 Task: Open Card Harassment Prevention Training in Board Business Model Financial Modeling and Forecasting to Workspace Financial Modelling and add a team member Softage.2@softage.net, a label Green, a checklist Medical Malpractice Law, an attachment from Trello, a color Green and finally, add a card description 'Plan and execute company team-building conference with team-building challenges on leadership' and a comment 'Given the potential impact of this task on our company culture of innovation, let us ensure that we approach it with a sense of curiosity and a willingness to explore new ideas.'. Add a start date 'Jan 06, 1900' with a due date 'Jan 13, 1900'
Action: Mouse moved to (333, 132)
Screenshot: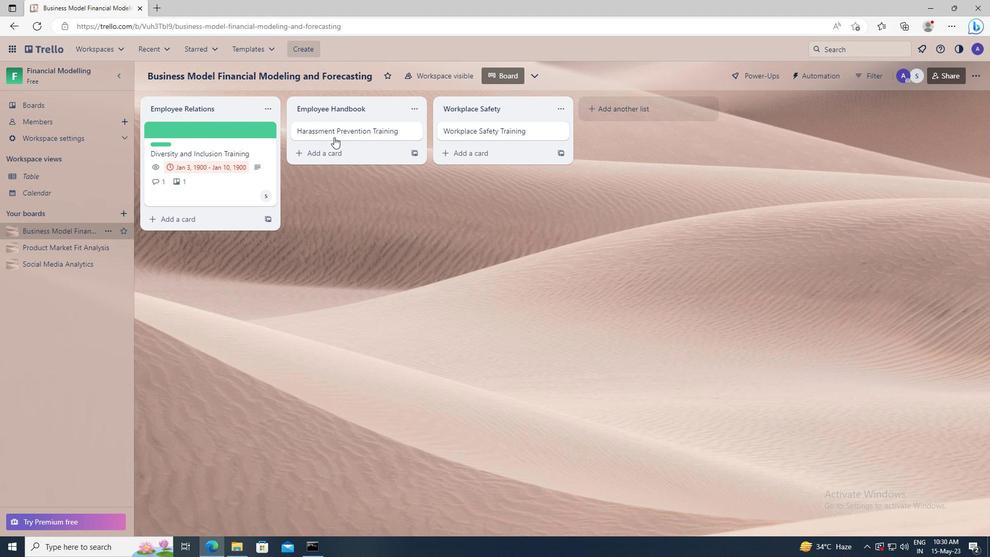 
Action: Mouse pressed left at (333, 132)
Screenshot: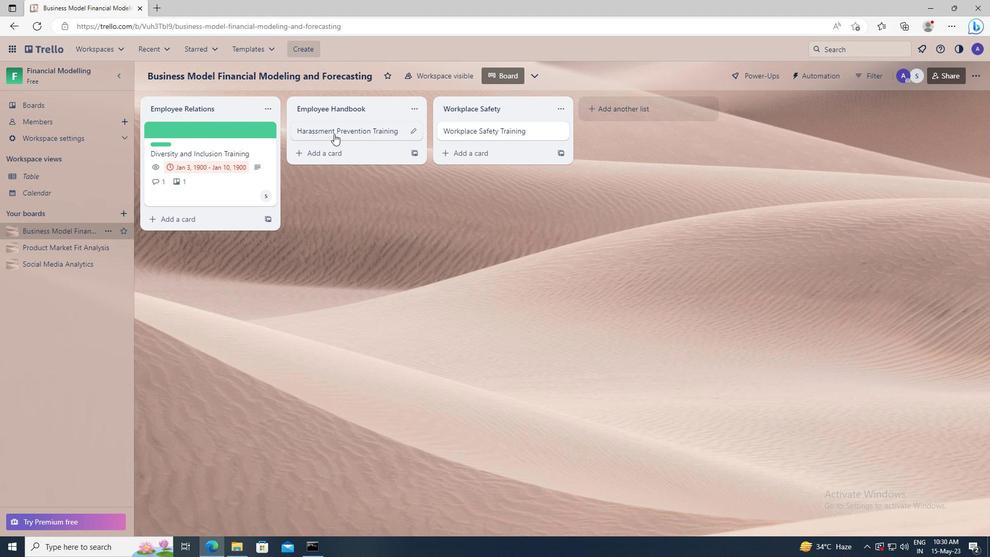 
Action: Mouse moved to (612, 163)
Screenshot: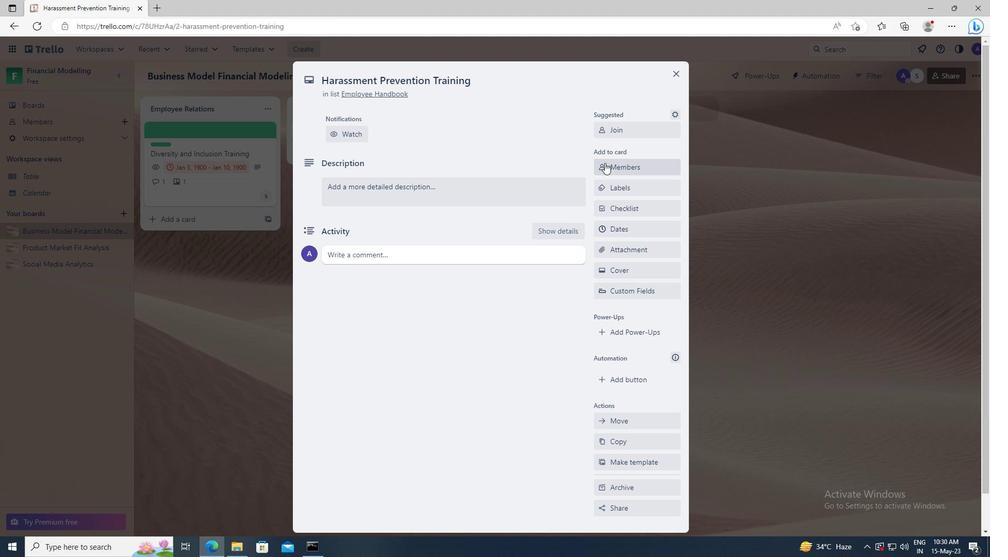 
Action: Mouse pressed left at (612, 163)
Screenshot: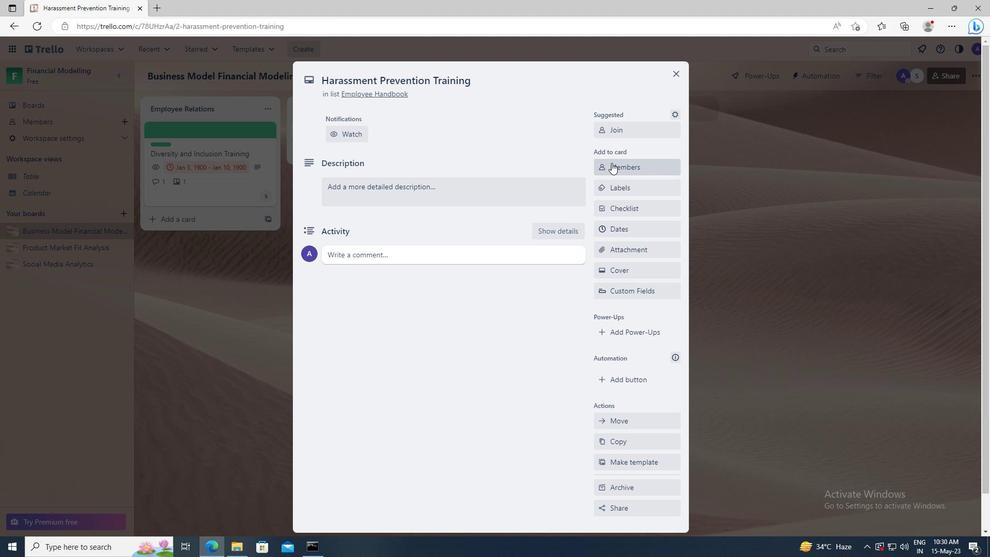 
Action: Mouse moved to (618, 212)
Screenshot: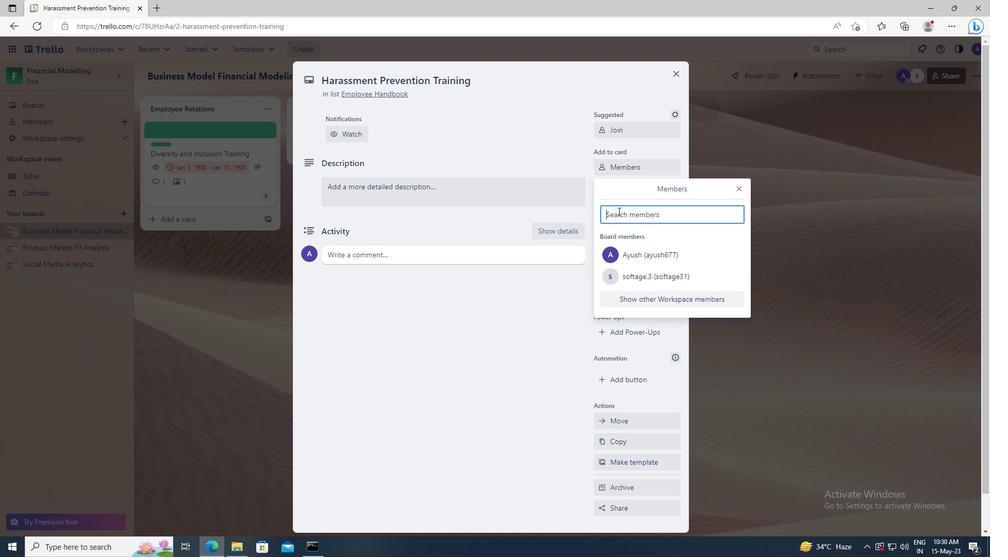 
Action: Mouse pressed left at (618, 212)
Screenshot: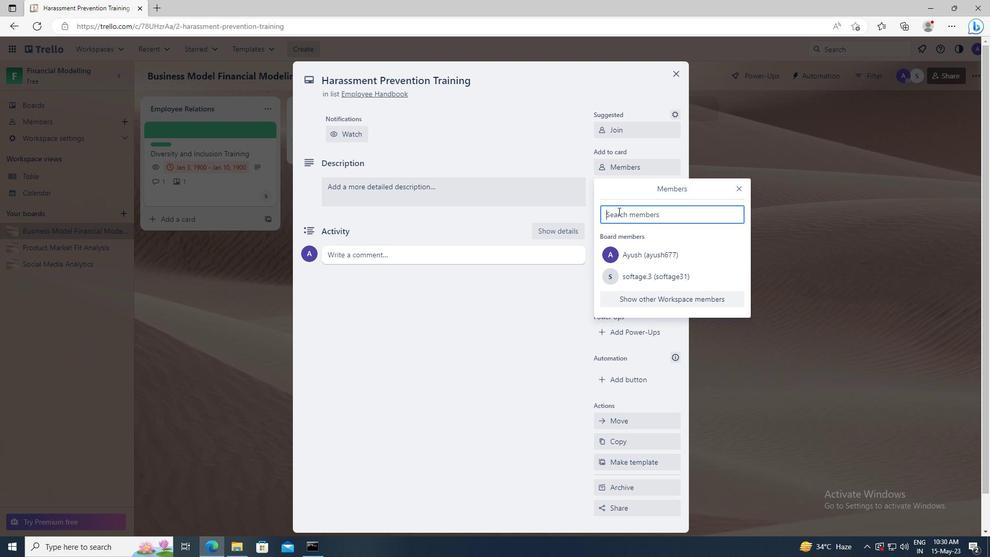
Action: Key pressed <Key.shift>SOFTAGE.2
Screenshot: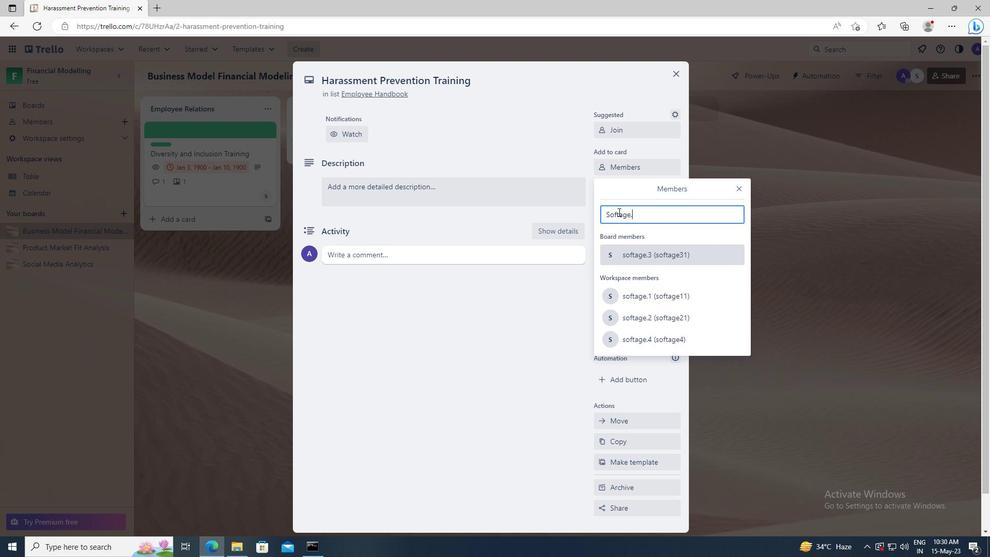 
Action: Mouse moved to (622, 309)
Screenshot: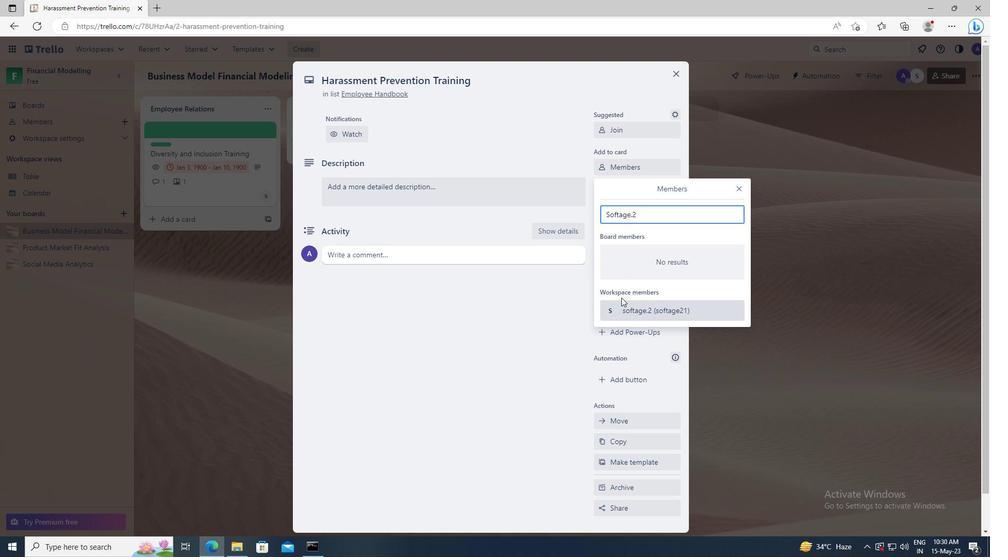 
Action: Mouse pressed left at (622, 309)
Screenshot: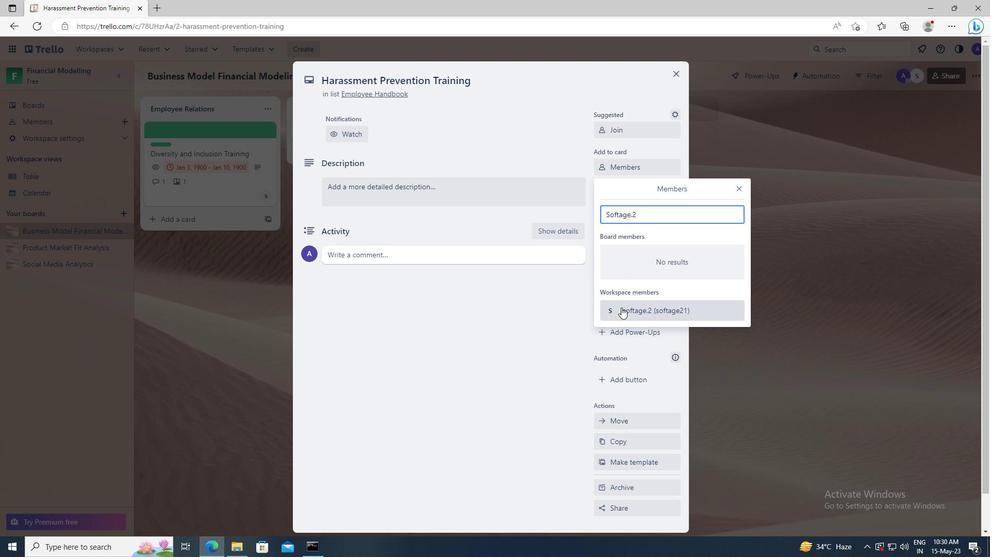
Action: Mouse moved to (740, 188)
Screenshot: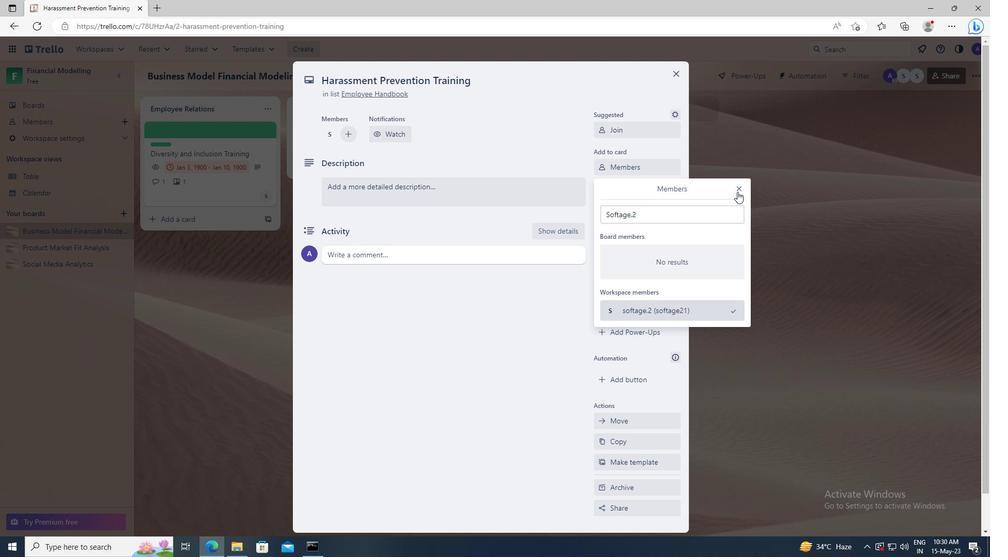 
Action: Mouse pressed left at (740, 188)
Screenshot: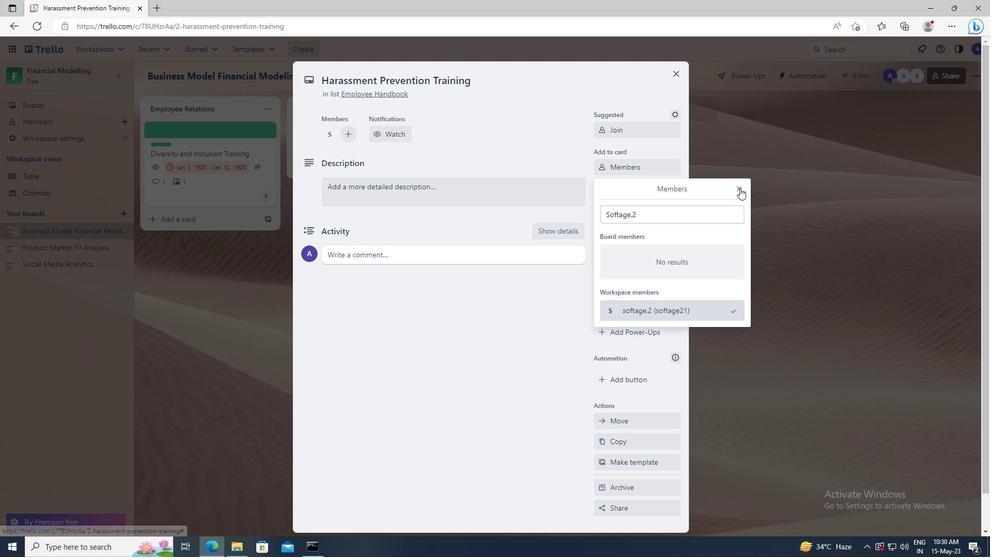 
Action: Mouse moved to (642, 187)
Screenshot: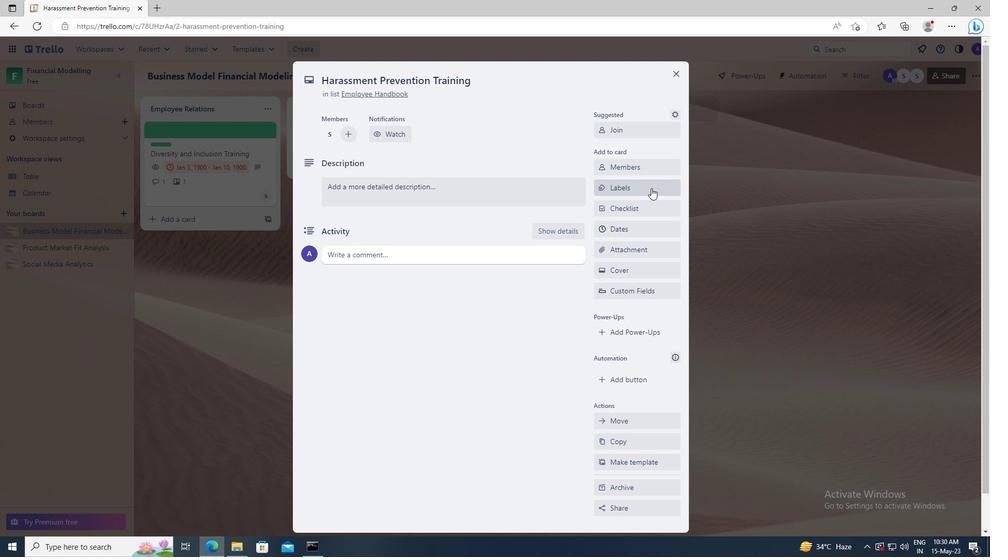 
Action: Mouse pressed left at (642, 187)
Screenshot: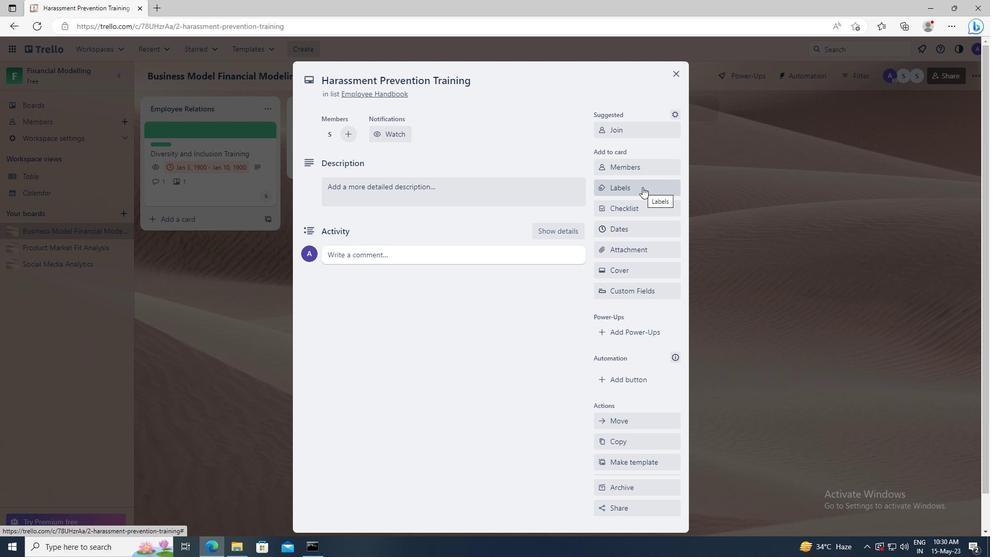 
Action: Mouse moved to (678, 390)
Screenshot: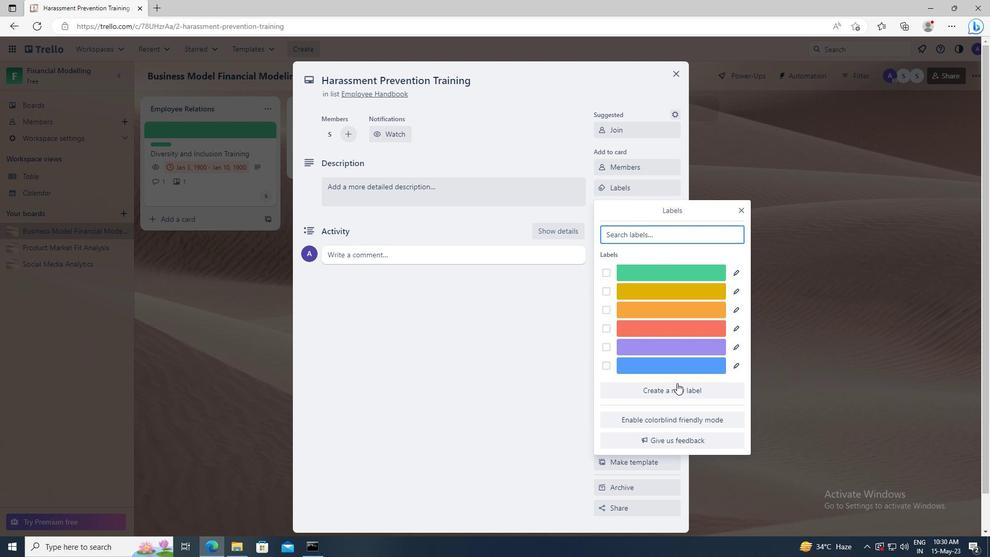 
Action: Mouse pressed left at (678, 390)
Screenshot: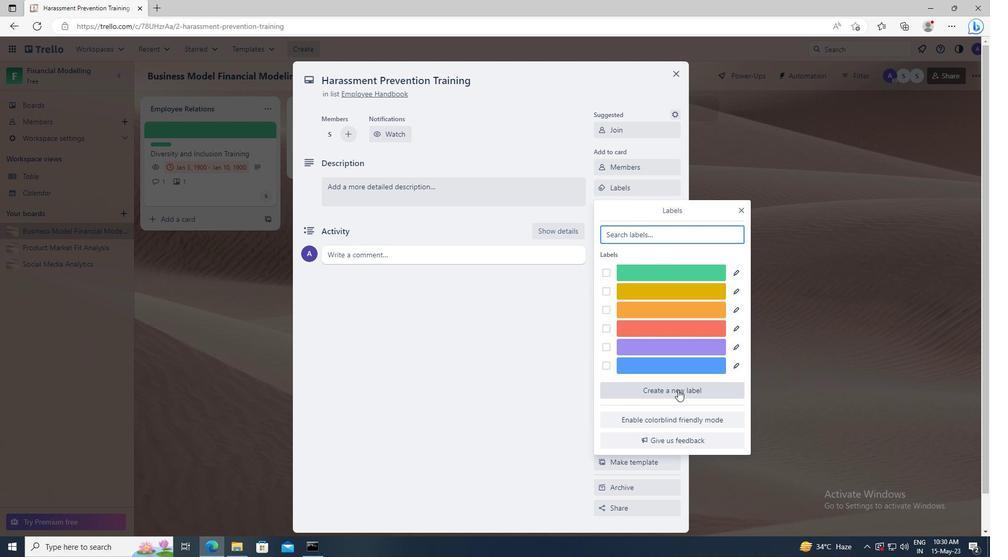 
Action: Mouse moved to (616, 361)
Screenshot: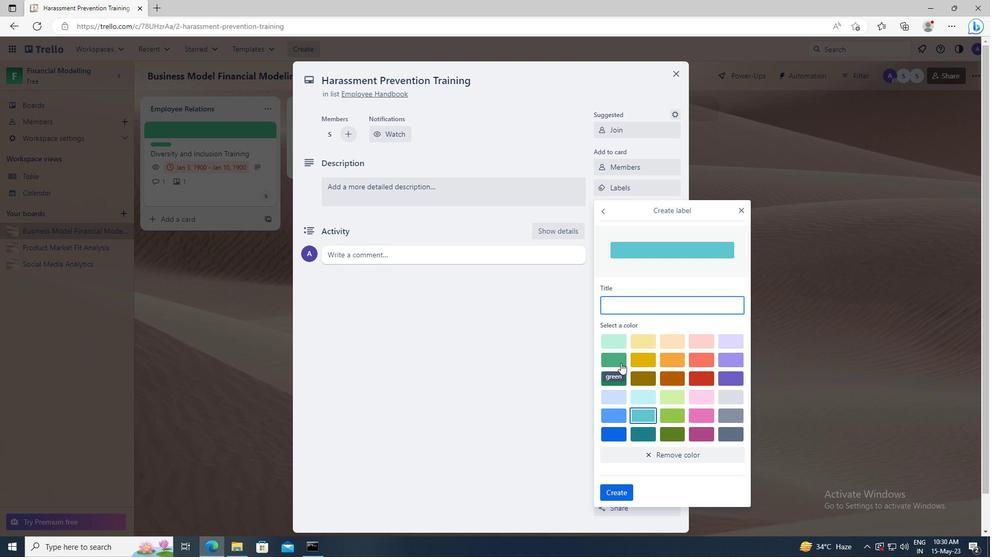 
Action: Mouse pressed left at (616, 361)
Screenshot: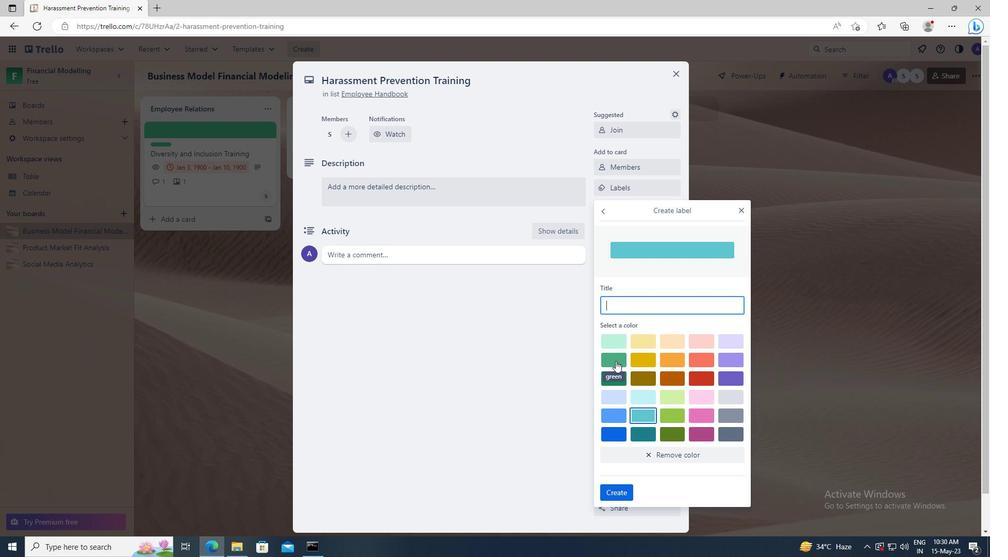 
Action: Mouse moved to (618, 494)
Screenshot: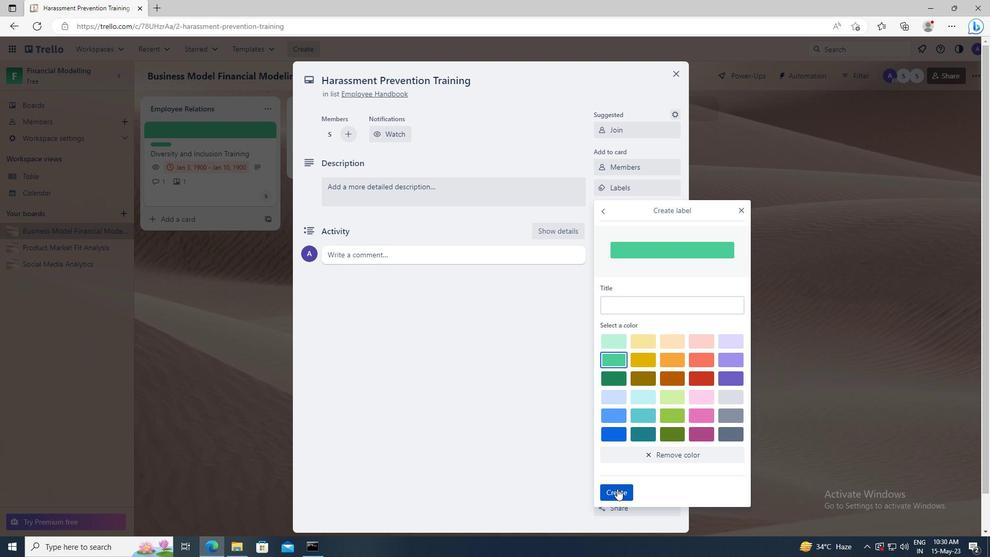 
Action: Mouse pressed left at (618, 494)
Screenshot: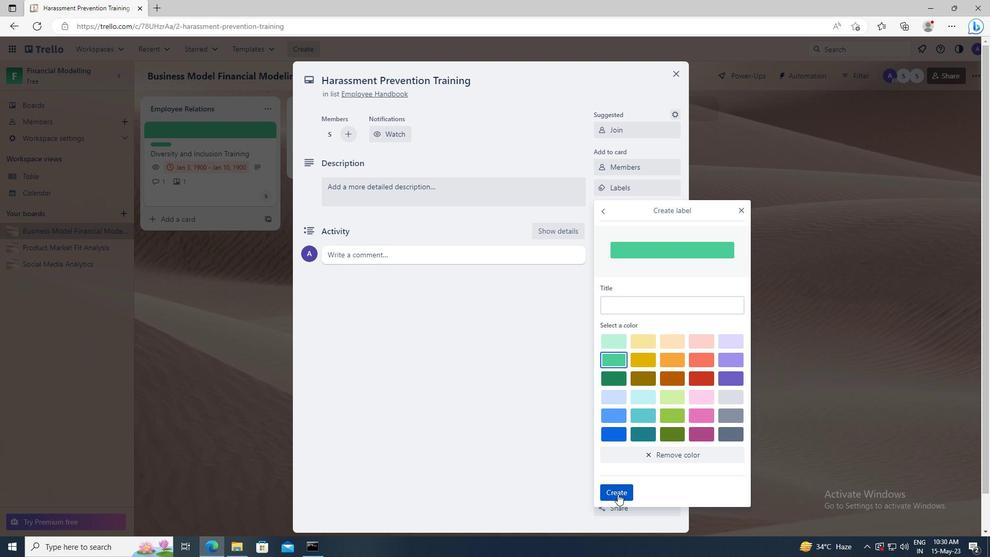 
Action: Mouse moved to (740, 210)
Screenshot: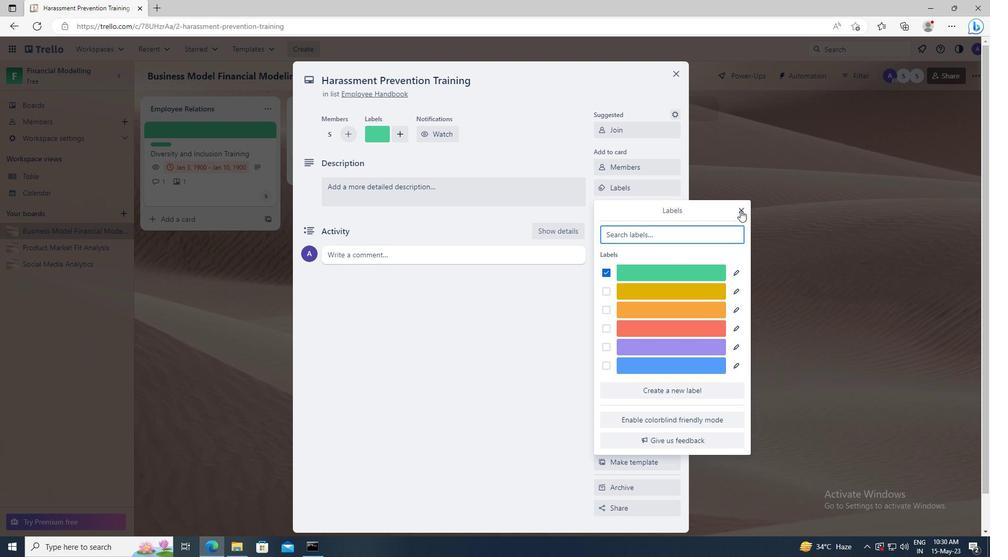 
Action: Mouse pressed left at (740, 210)
Screenshot: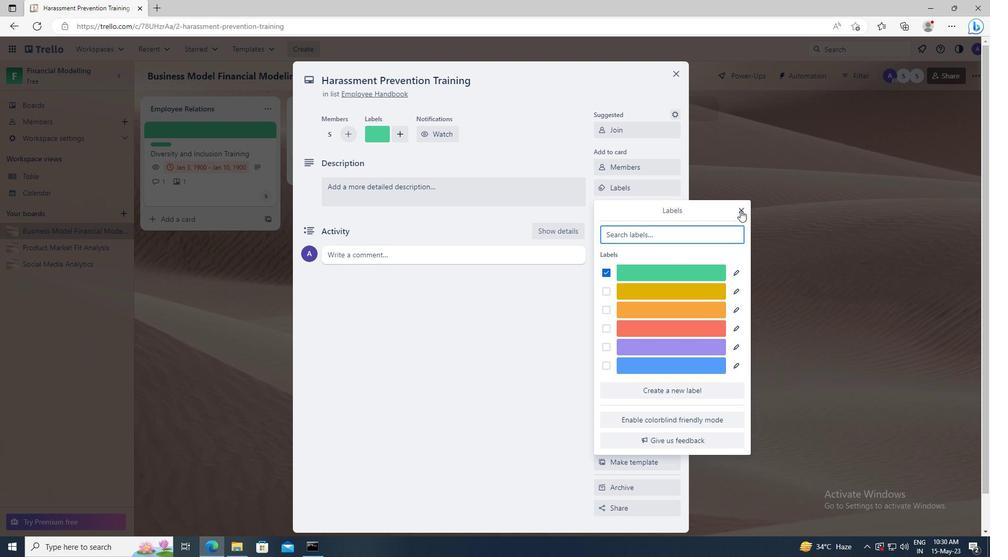 
Action: Mouse moved to (652, 208)
Screenshot: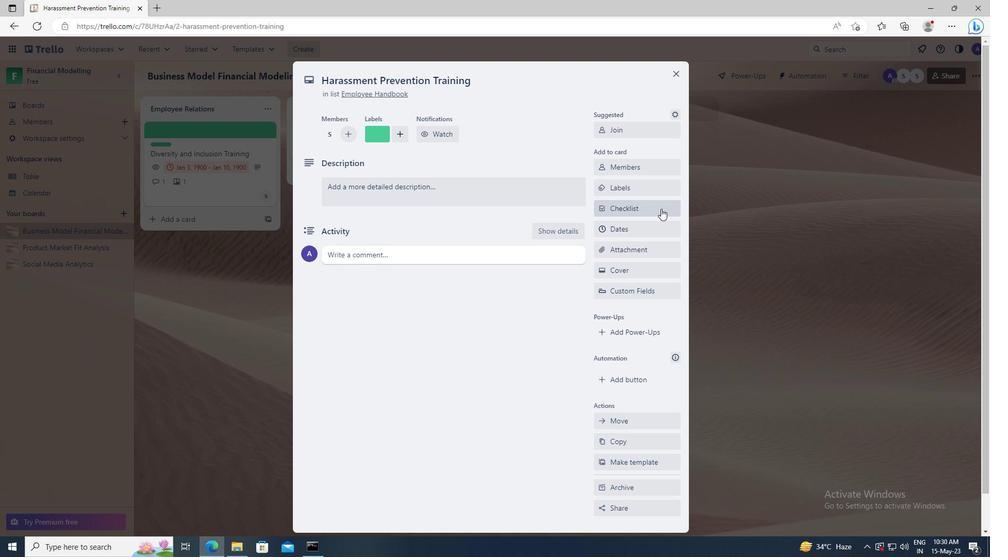 
Action: Mouse pressed left at (652, 208)
Screenshot: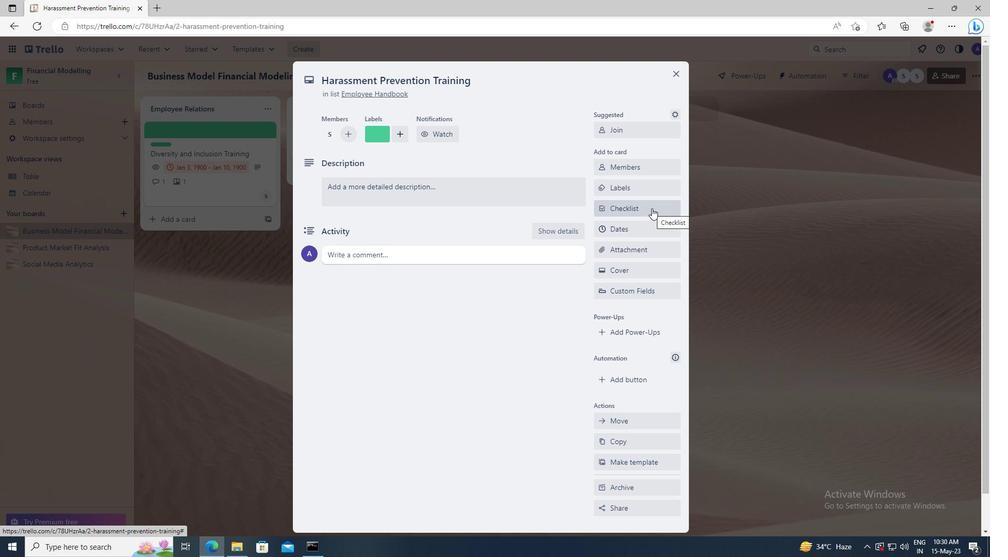 
Action: Key pressed <Key.shift>MEDICAL<Key.space><Key.shift>MALPRACTICE<Key.space><Key.shift>LAW
Screenshot: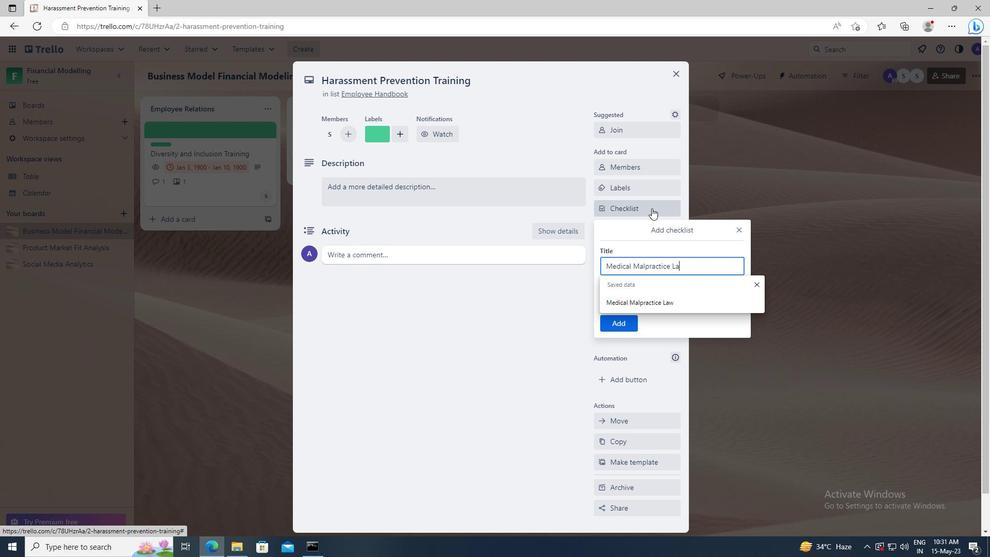 
Action: Mouse moved to (625, 324)
Screenshot: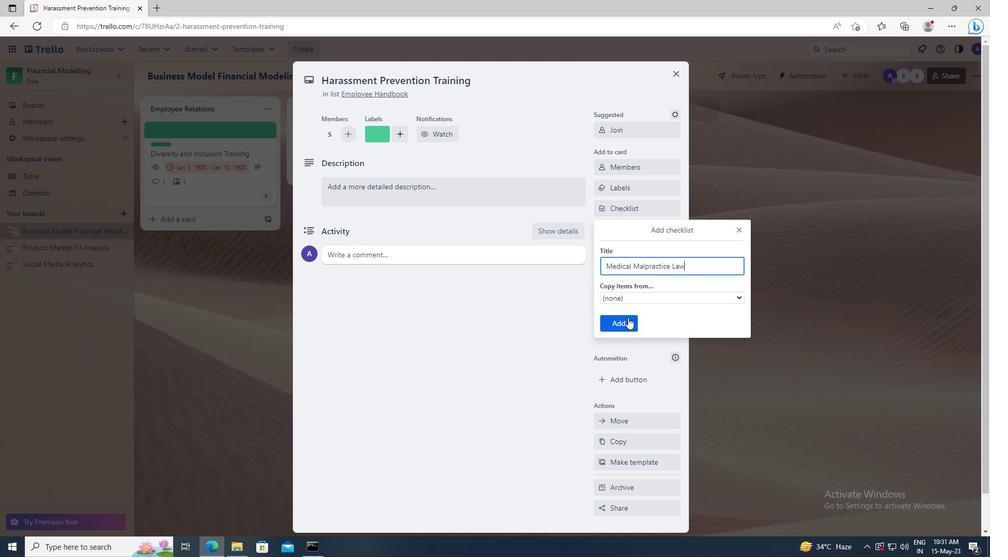 
Action: Mouse pressed left at (625, 324)
Screenshot: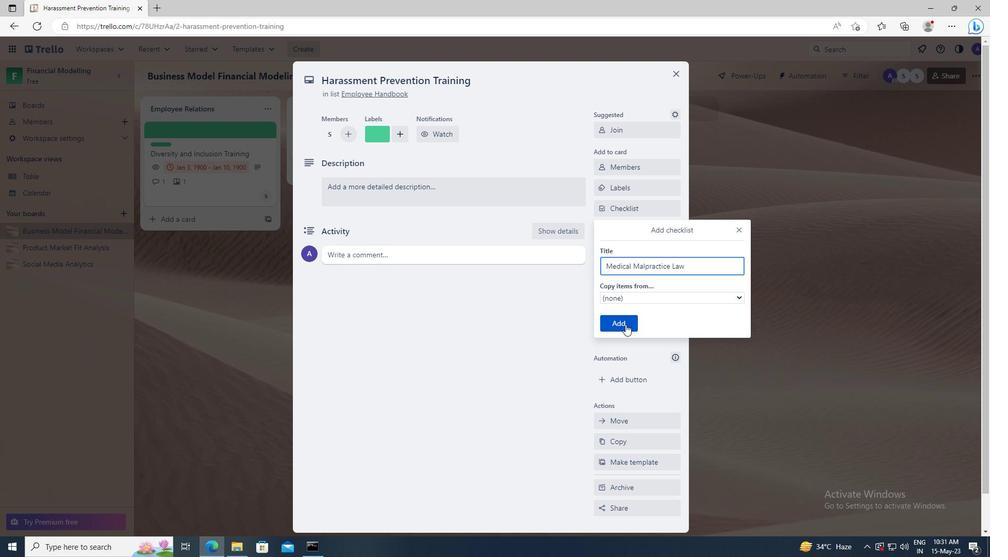 
Action: Mouse moved to (620, 253)
Screenshot: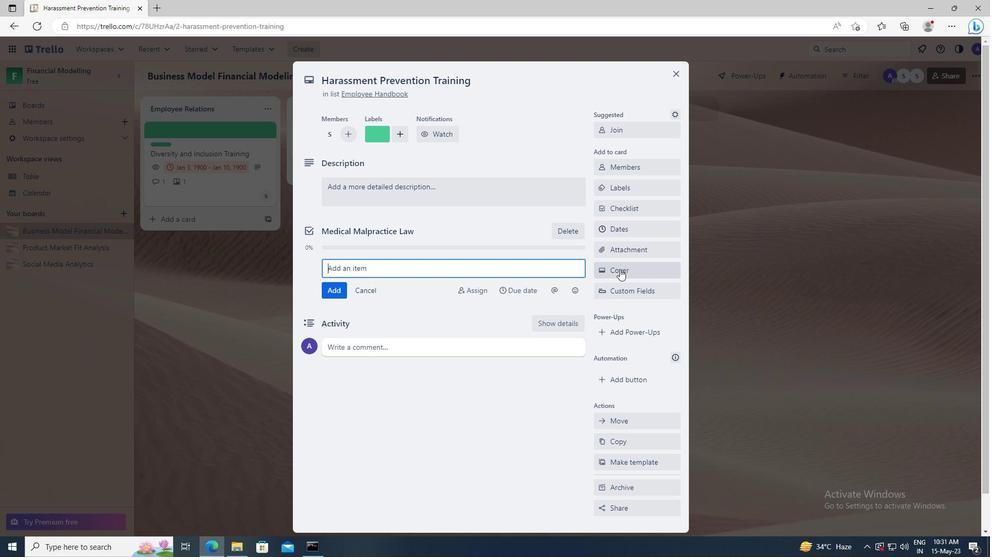 
Action: Mouse pressed left at (620, 253)
Screenshot: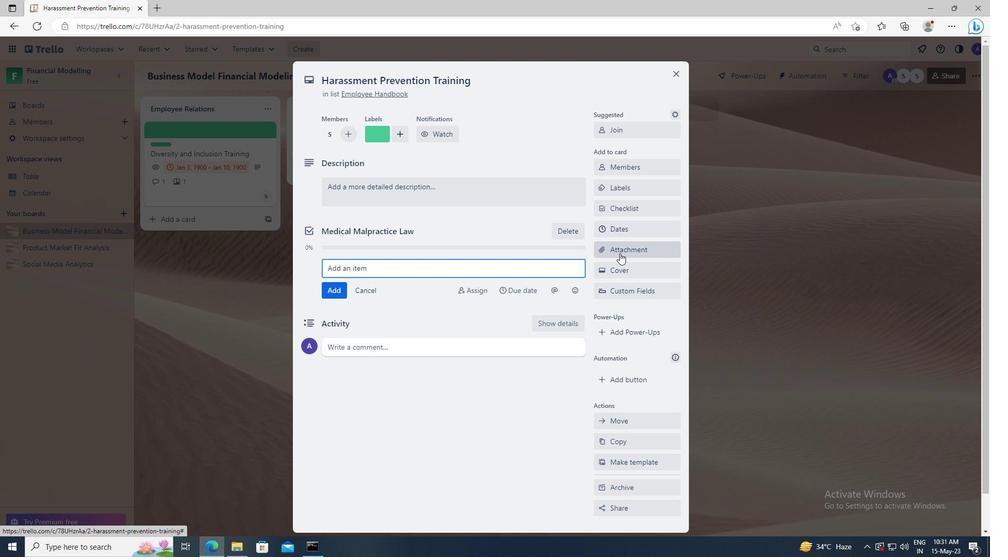 
Action: Mouse moved to (611, 311)
Screenshot: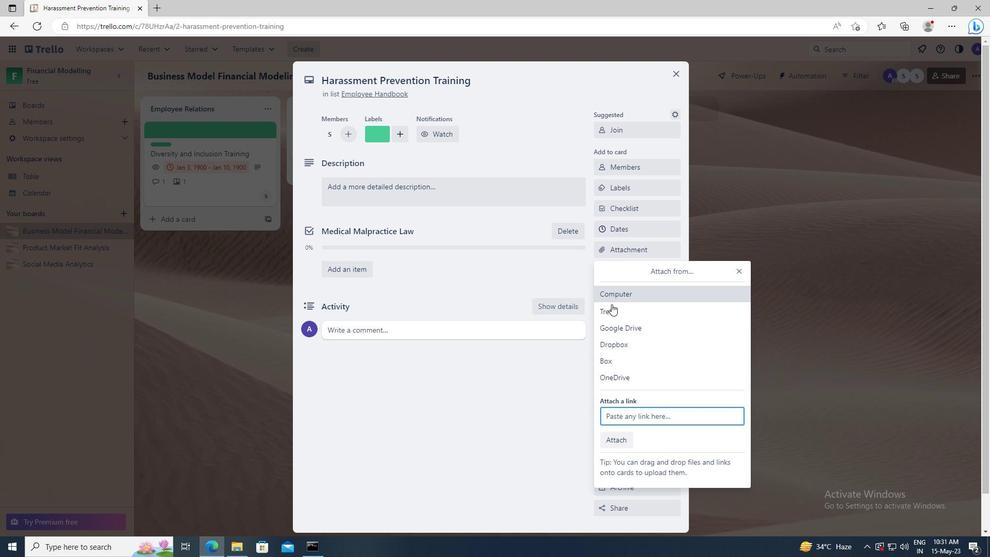 
Action: Mouse pressed left at (611, 311)
Screenshot: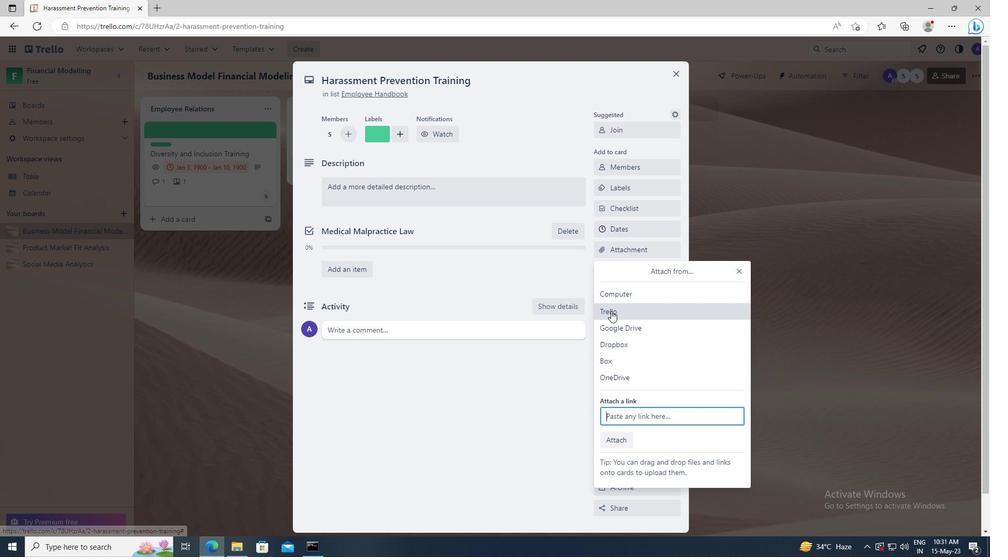 
Action: Mouse moved to (617, 259)
Screenshot: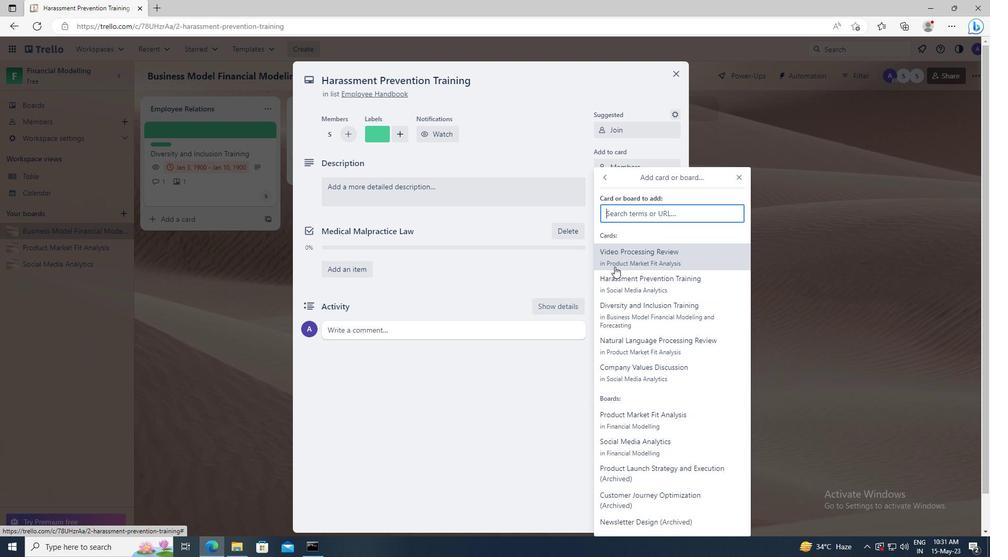 
Action: Mouse pressed left at (617, 259)
Screenshot: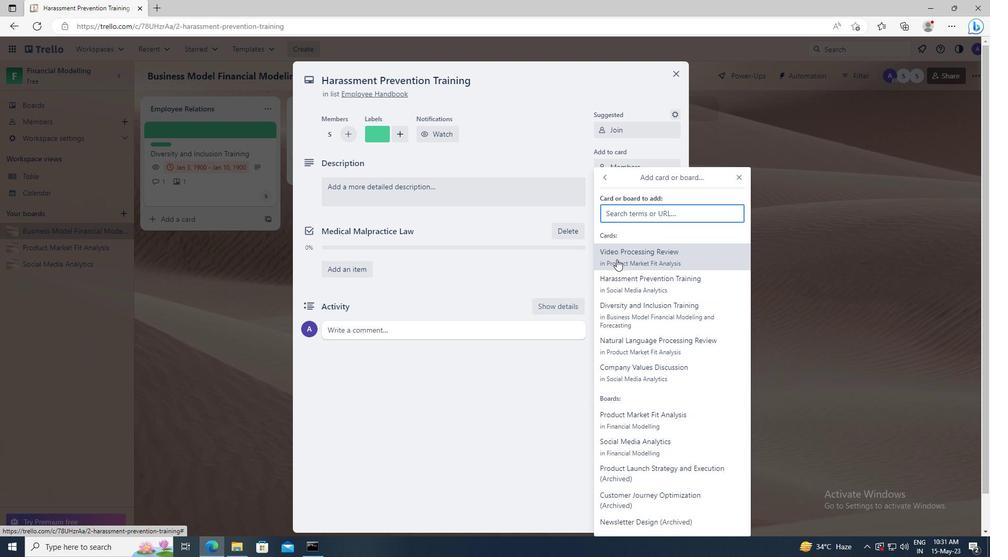 
Action: Mouse moved to (624, 268)
Screenshot: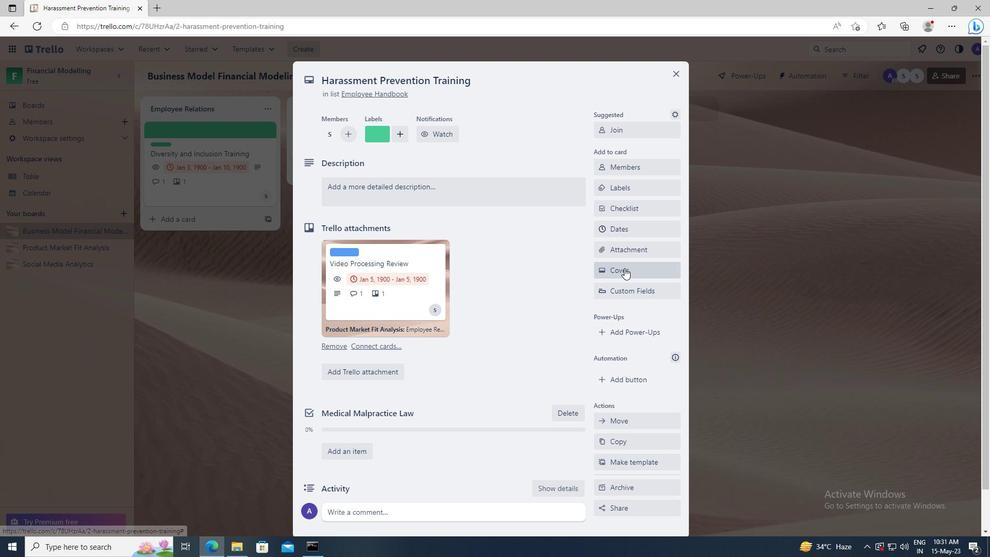 
Action: Mouse pressed left at (624, 268)
Screenshot: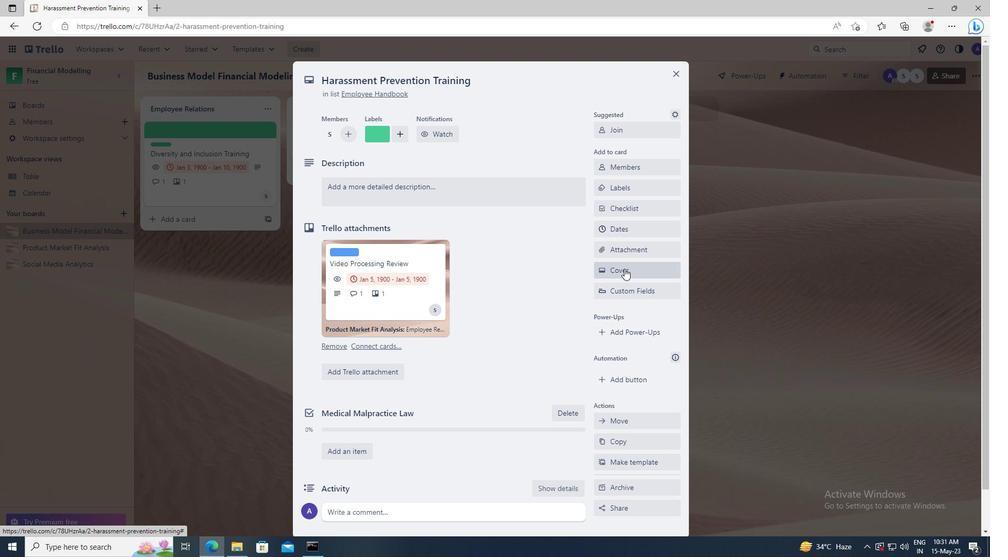
Action: Mouse moved to (619, 328)
Screenshot: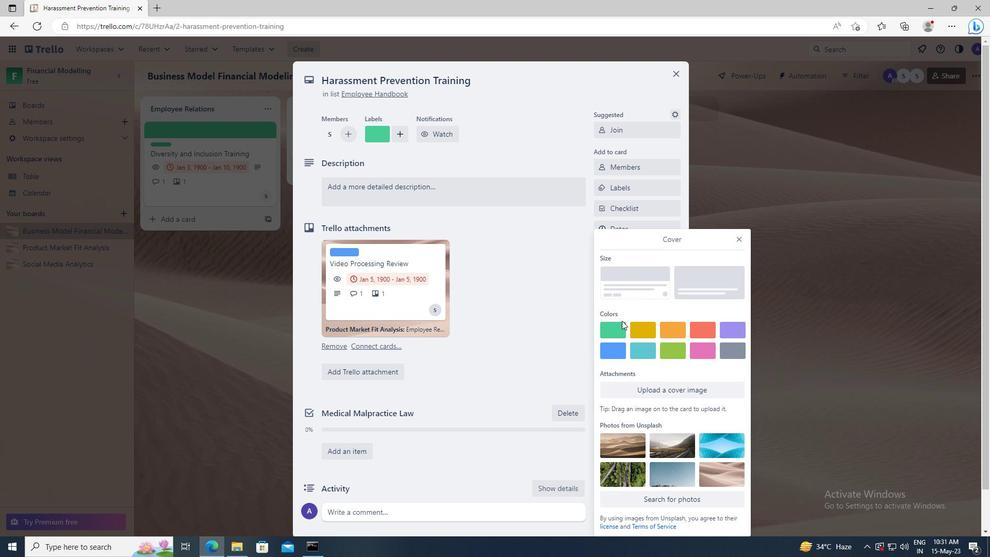 
Action: Mouse pressed left at (619, 328)
Screenshot: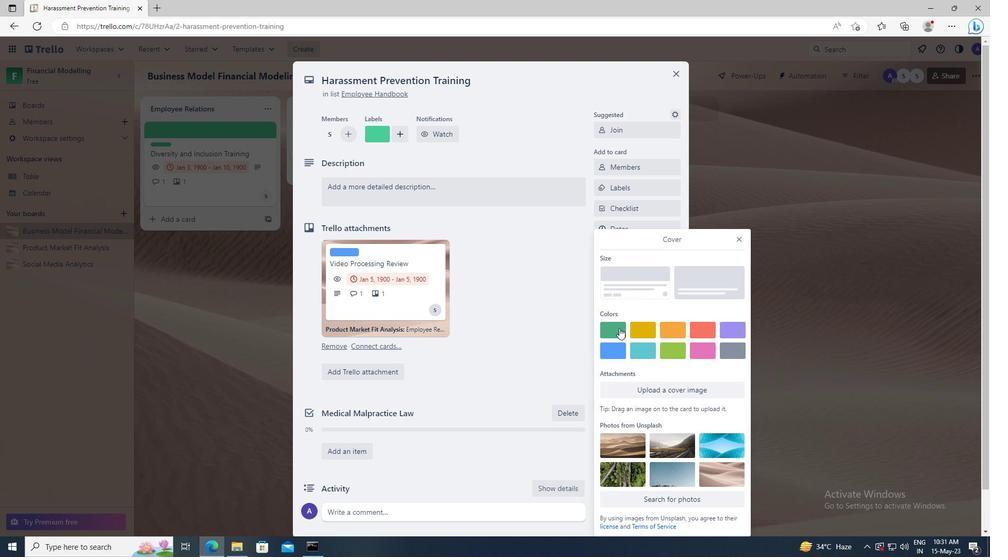 
Action: Mouse moved to (738, 221)
Screenshot: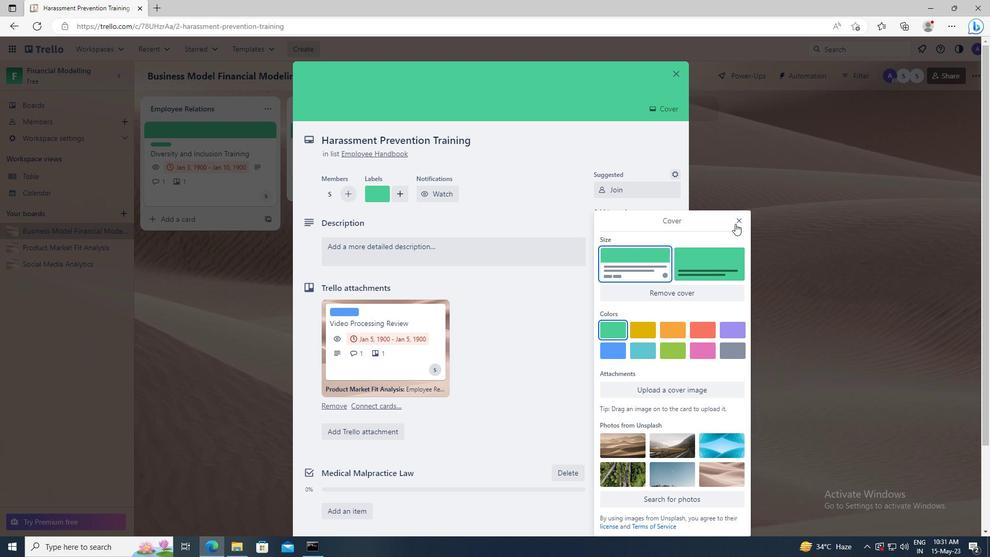 
Action: Mouse pressed left at (738, 221)
Screenshot: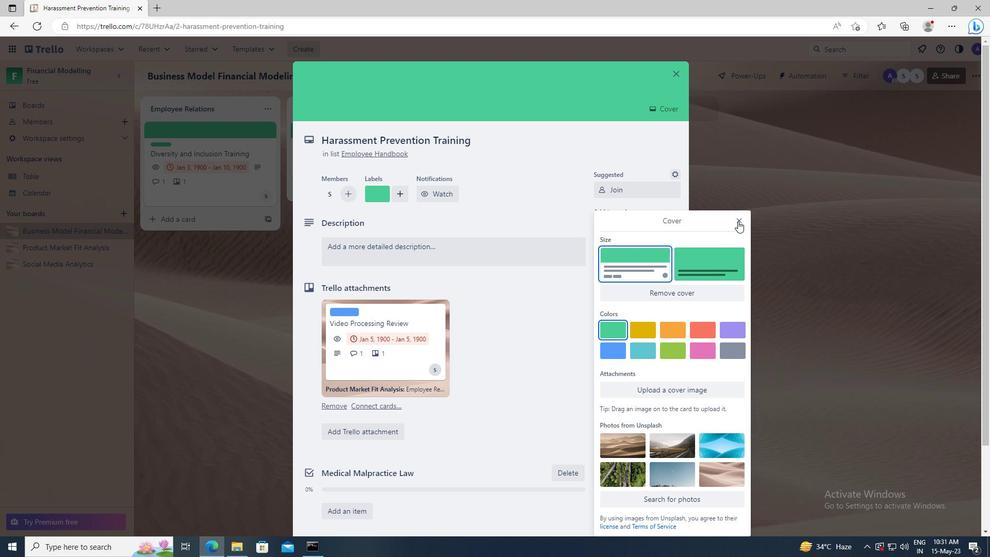 
Action: Mouse moved to (459, 251)
Screenshot: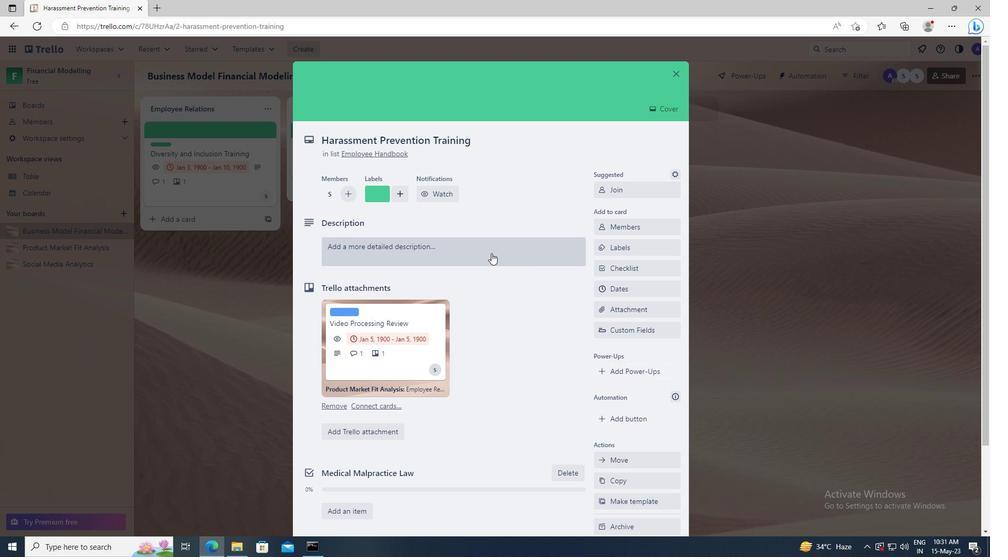 
Action: Mouse pressed left at (459, 251)
Screenshot: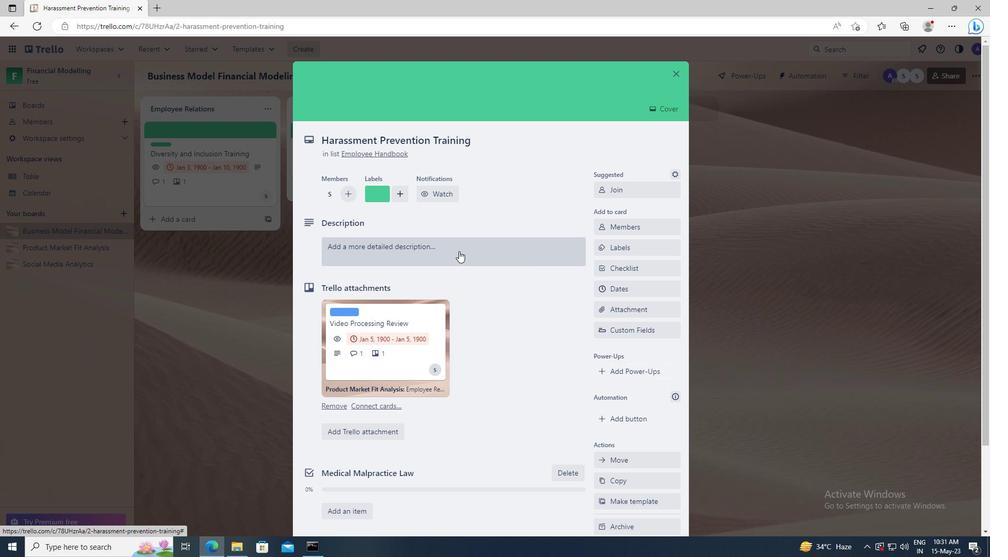 
Action: Key pressed <Key.shift>PLAN<Key.space>AND<Key.space>EXECUTE<Key.space>COMPANY<Key.space>TEAM-BUILDING<Key.space>CONFERENCE<Key.space>WITH<Key.space>TEAM-BUILDING<Key.space>CHALLENGES<Key.space>ON<Key.space>LEADERSHIP
Screenshot: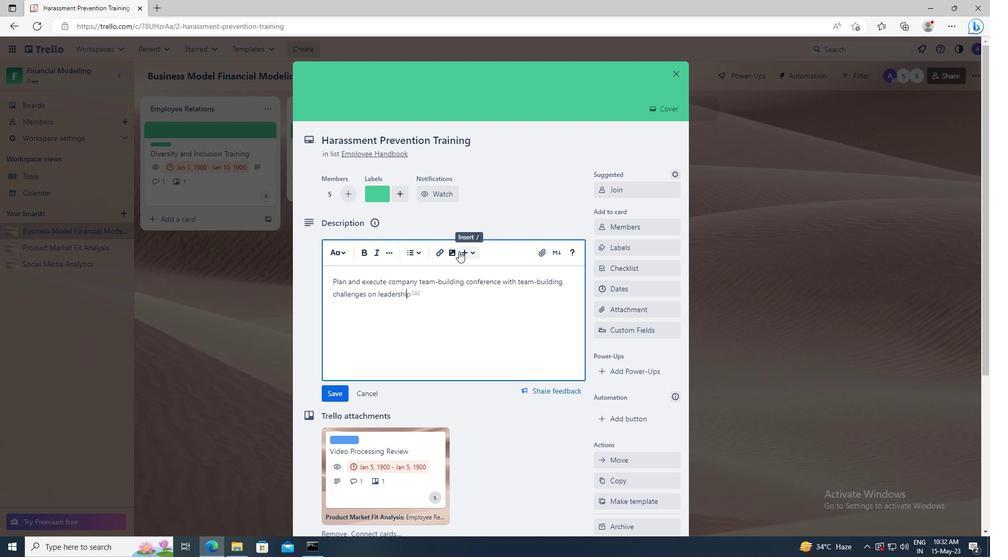 
Action: Mouse scrolled (459, 250) with delta (0, 0)
Screenshot: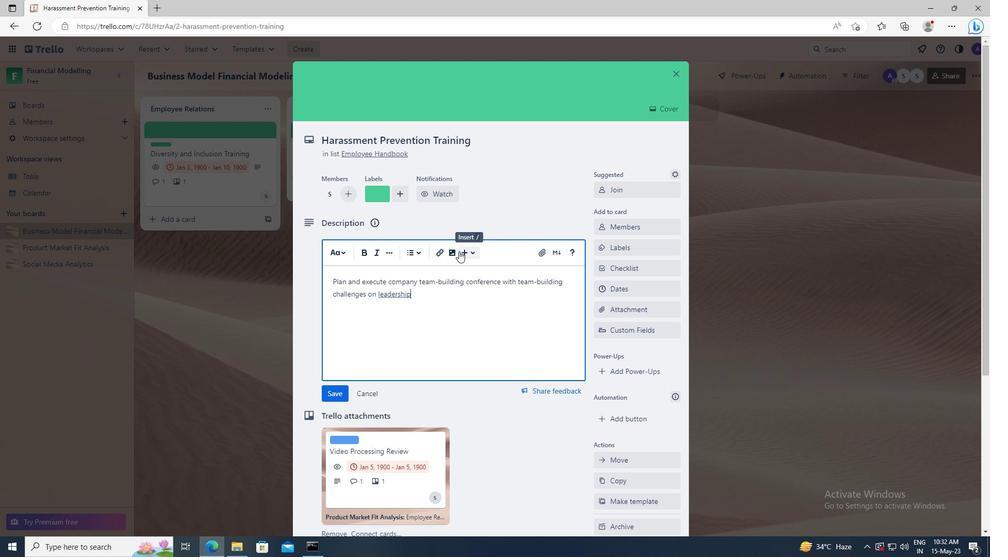 
Action: Mouse scrolled (459, 250) with delta (0, 0)
Screenshot: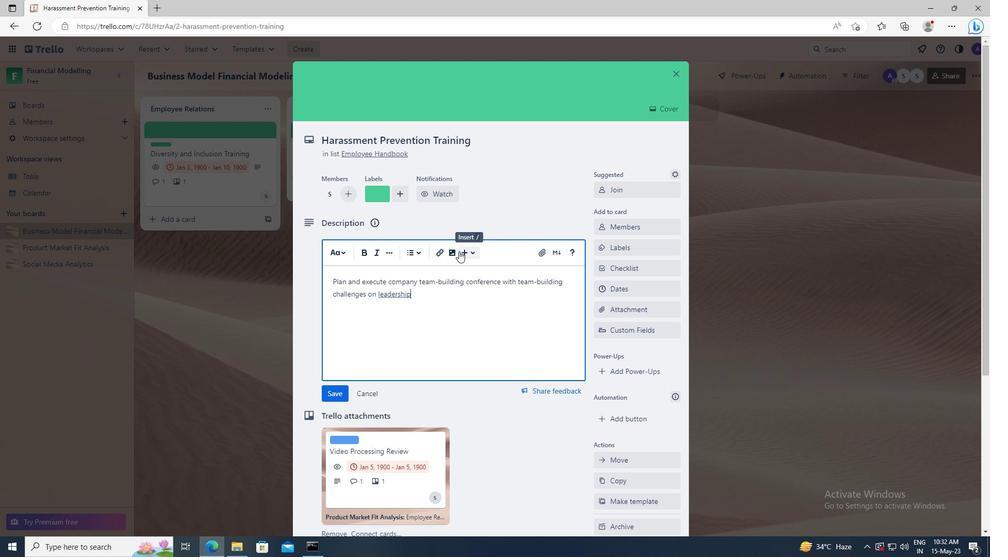 
Action: Mouse moved to (336, 245)
Screenshot: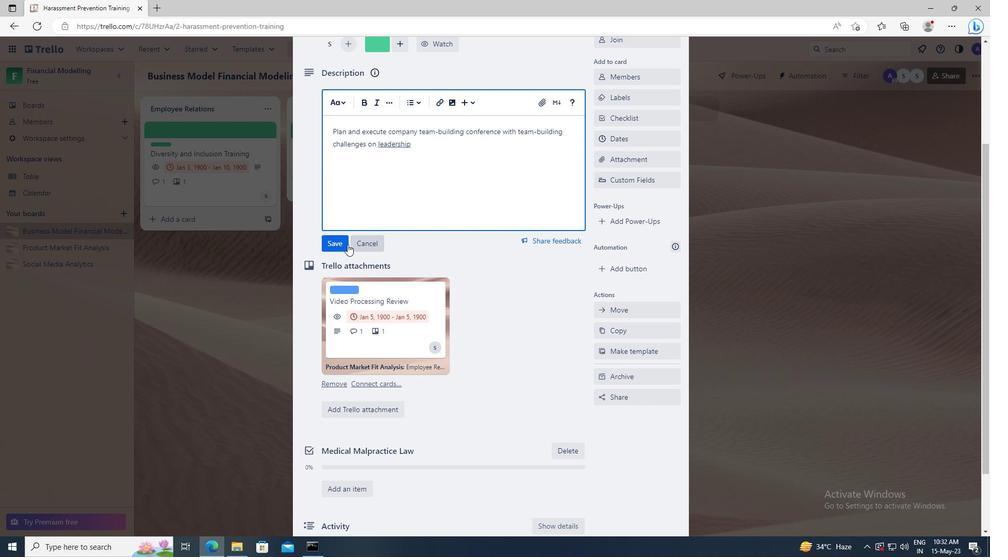
Action: Mouse pressed left at (336, 245)
Screenshot: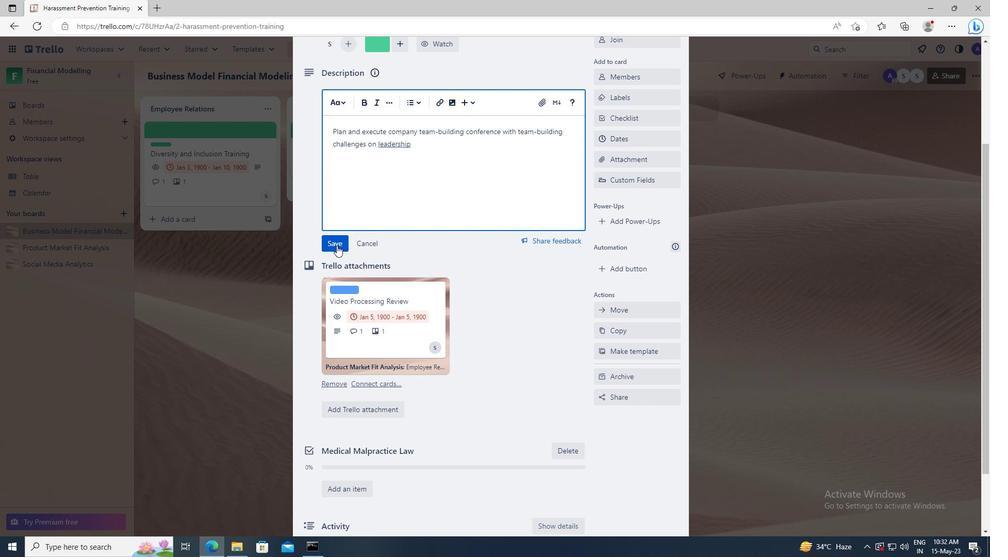 
Action: Mouse moved to (345, 468)
Screenshot: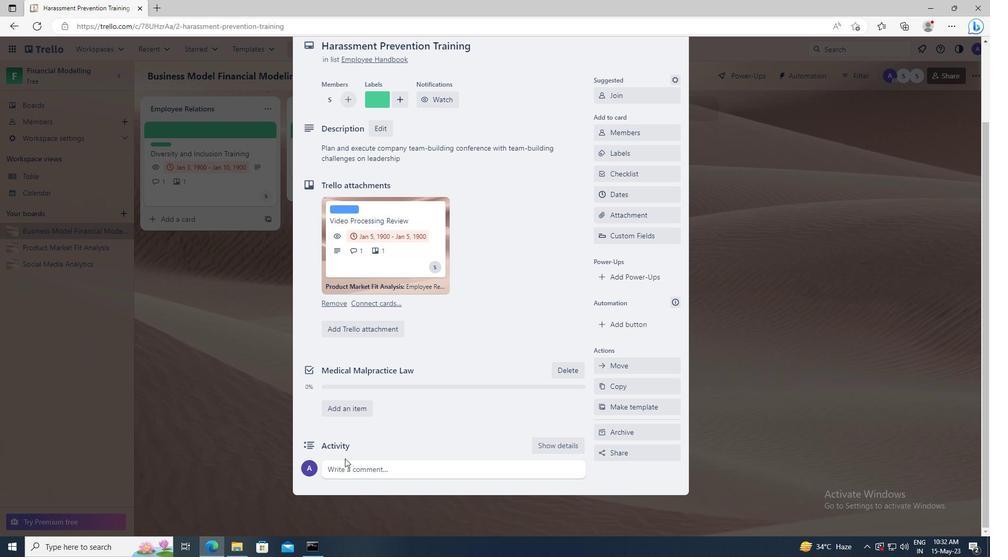 
Action: Mouse pressed left at (345, 468)
Screenshot: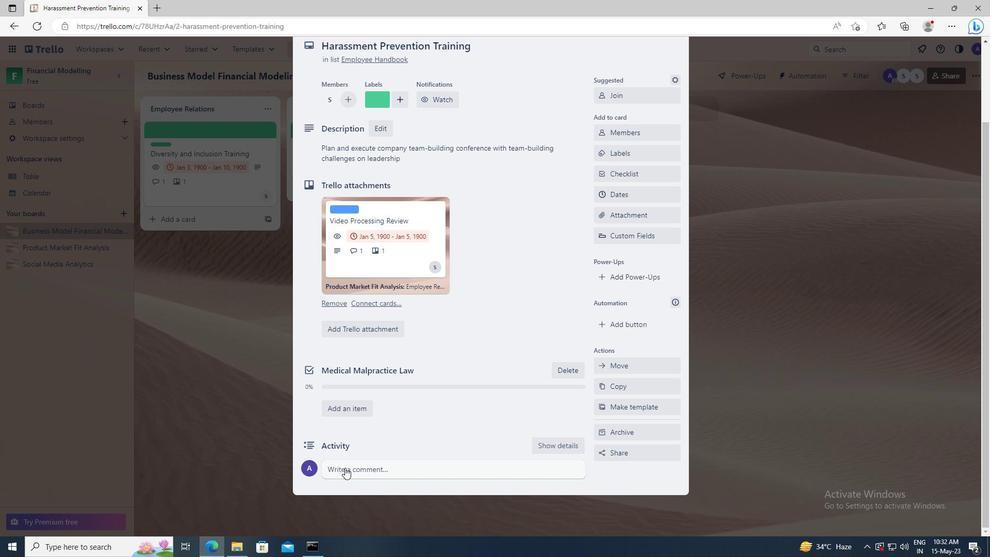 
Action: Mouse moved to (344, 468)
Screenshot: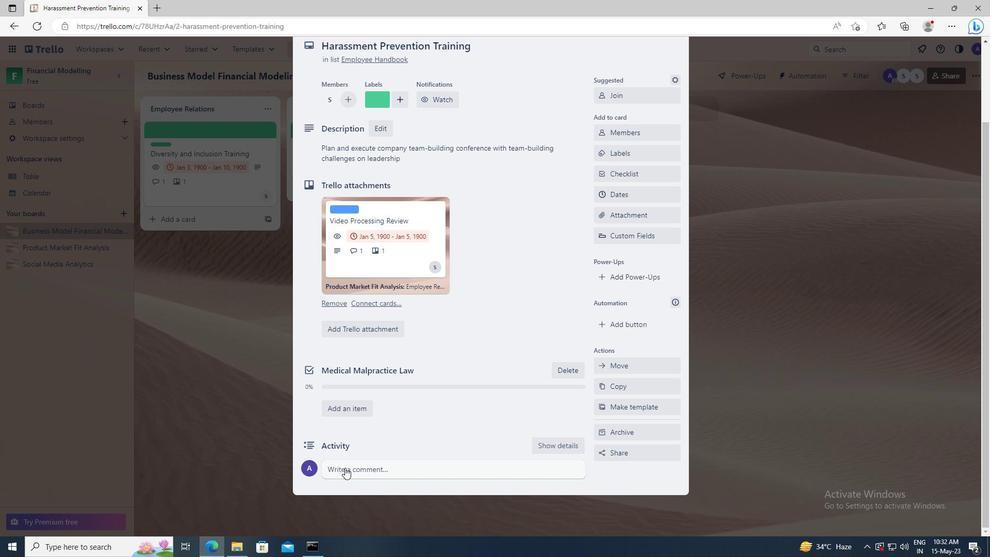 
Action: Key pressed <Key.shift>GIVEN<Key.space>THE<Key.space>POTENTIAL<Key.space>IMPACT<Key.space>OF<Key.space>THIS<Key.space>TASK<Key.space>ON<Key.space>OUR<Key.space>COMPANY<Key.space>CULTURE<Key.space>OF<Key.space>INNOVATION,<Key.space>LET<Key.space>US<Key.space>ENSURE<Key.space>THAT<Key.space>WE<Key.space>APPROACH<Key.space>IT<Key.space>WITH<Key.space>A<Key.space>SENSE<Key.space>OF<Key.space>CURIOSITY<Key.space>AND<Key.space>A<Key.space>WILLINGNESS<Key.space>TO<Key.space>EXPLORE<Key.space>NEW<Key.space>IDEAS.
Screenshot: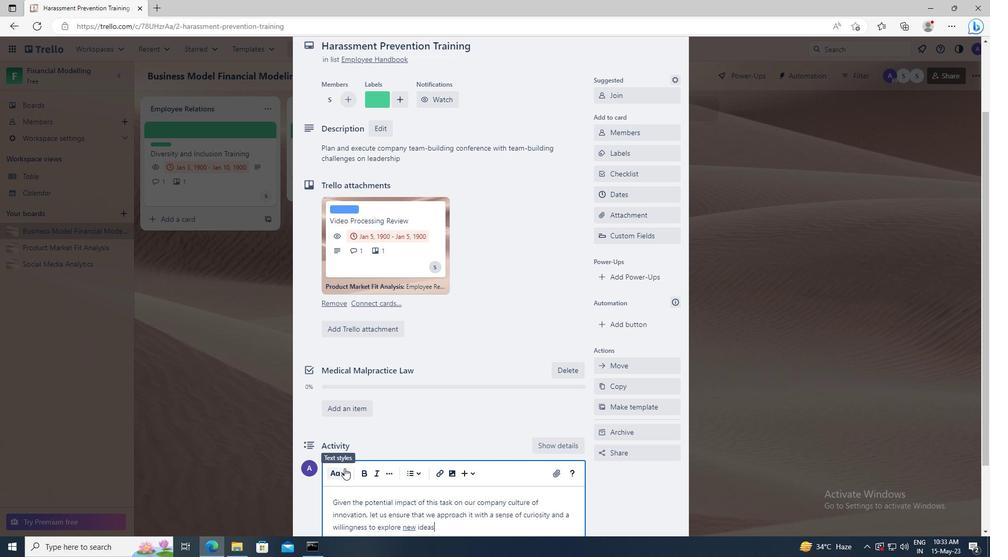 
Action: Mouse moved to (342, 470)
Screenshot: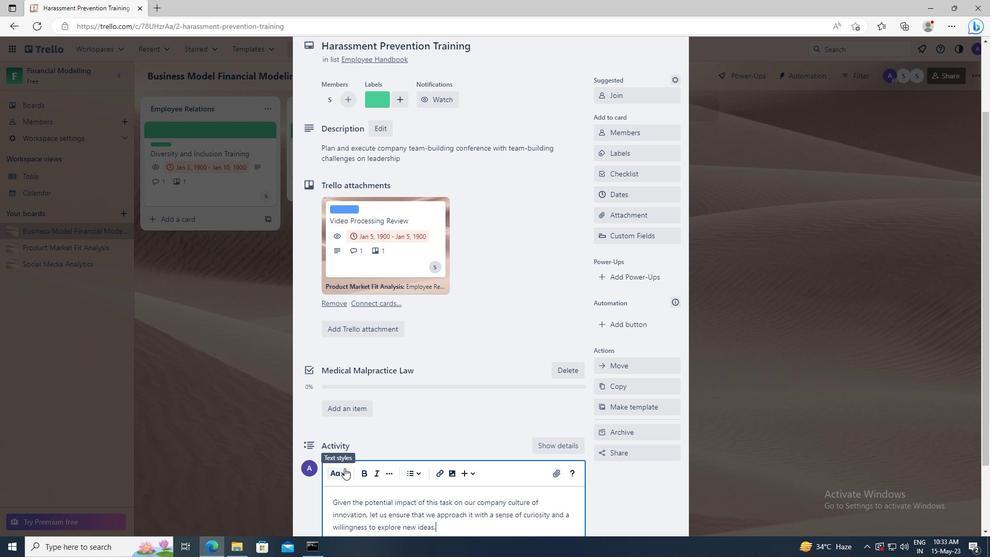 
Action: Mouse scrolled (342, 469) with delta (0, 0)
Screenshot: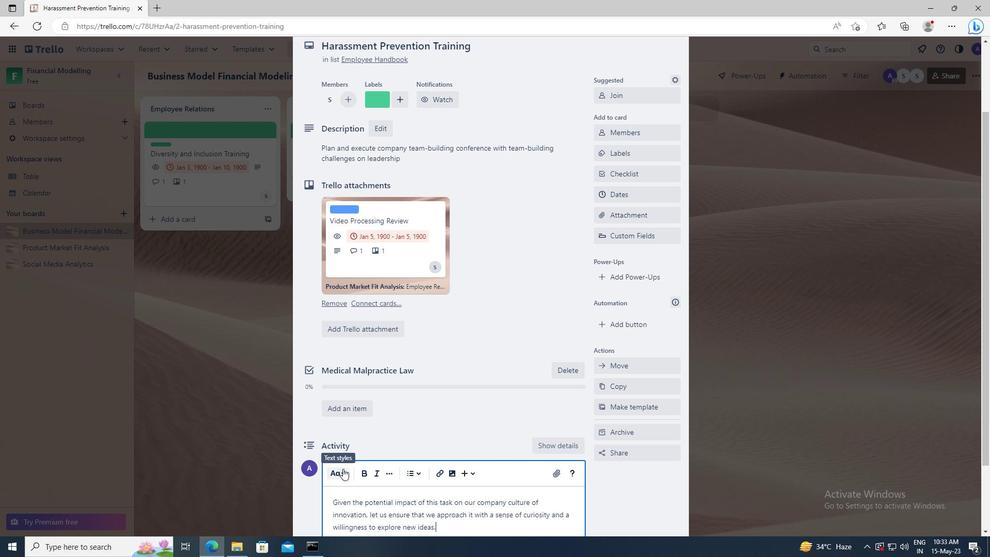 
Action: Mouse moved to (336, 484)
Screenshot: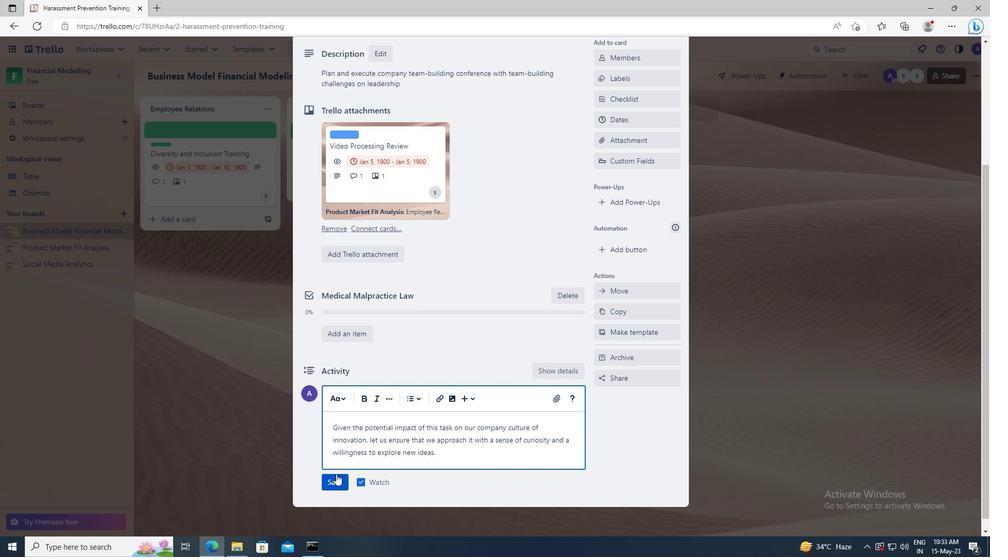 
Action: Mouse pressed left at (336, 484)
Screenshot: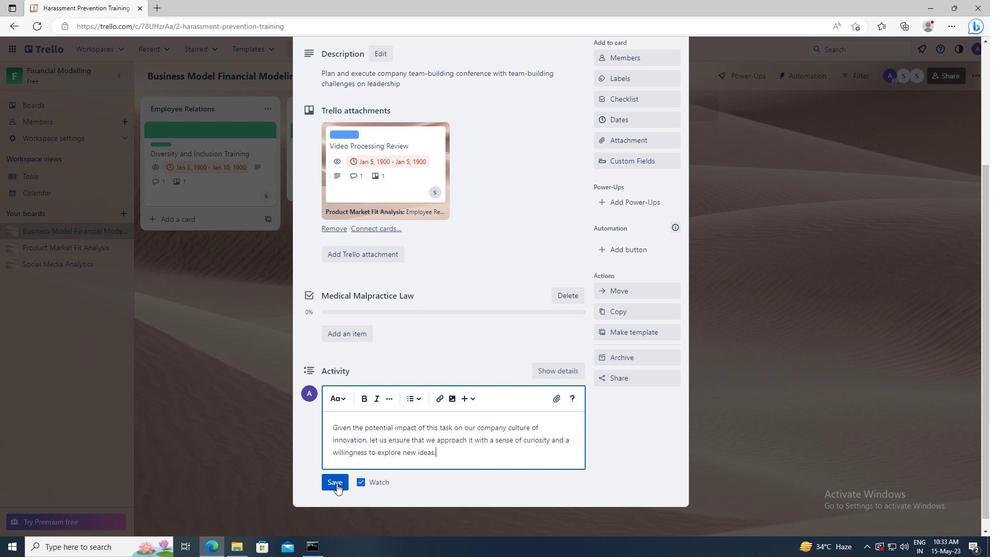 
Action: Mouse moved to (610, 194)
Screenshot: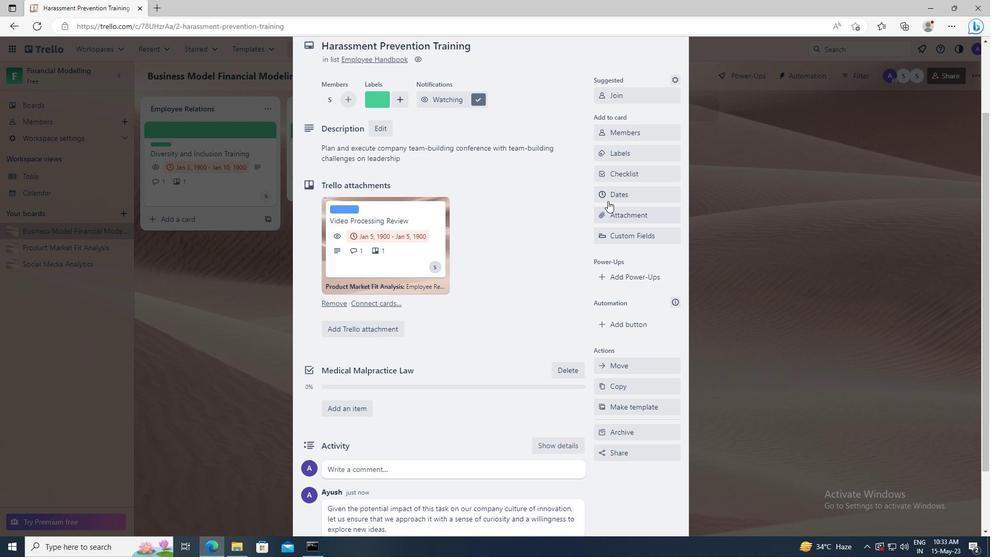 
Action: Mouse pressed left at (610, 194)
Screenshot: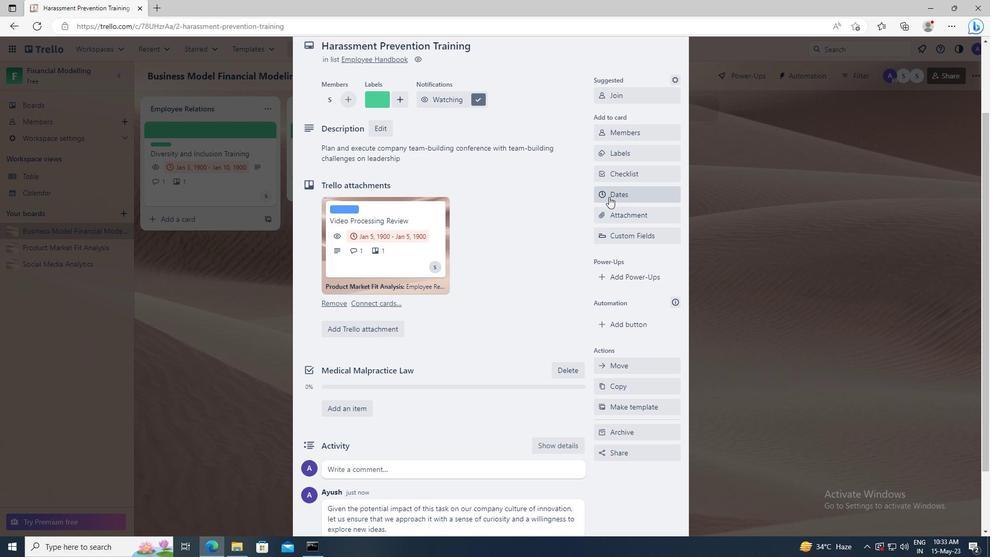 
Action: Mouse moved to (604, 263)
Screenshot: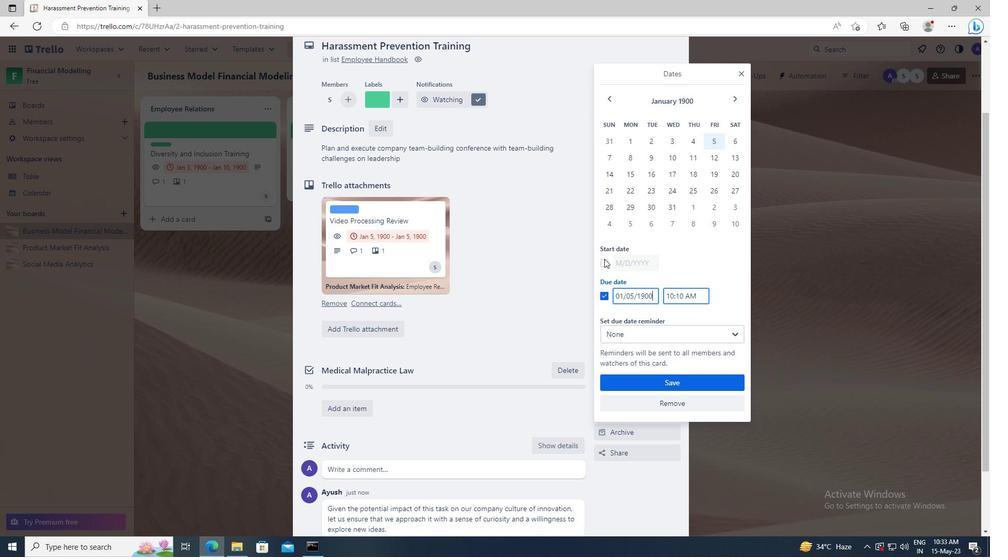 
Action: Mouse pressed left at (604, 263)
Screenshot: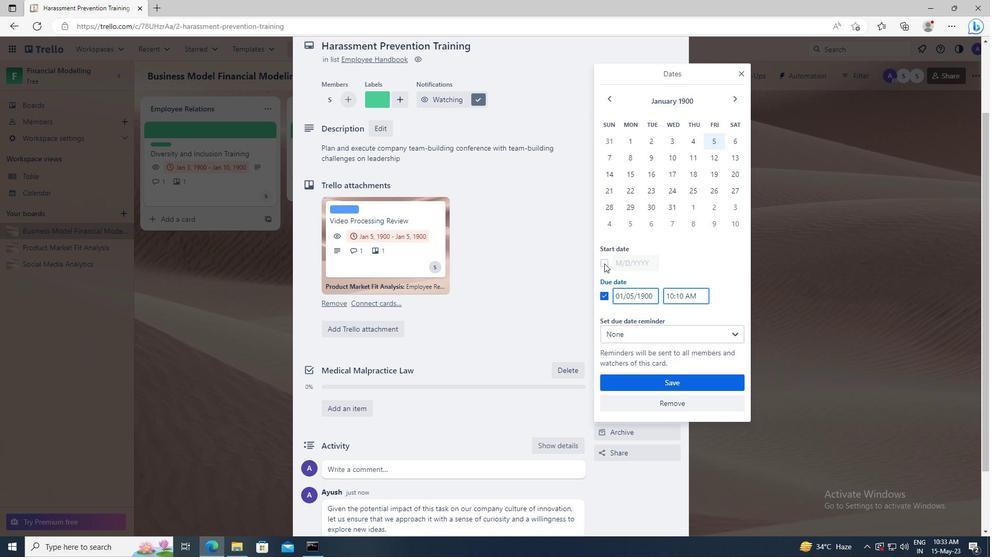 
Action: Mouse moved to (652, 262)
Screenshot: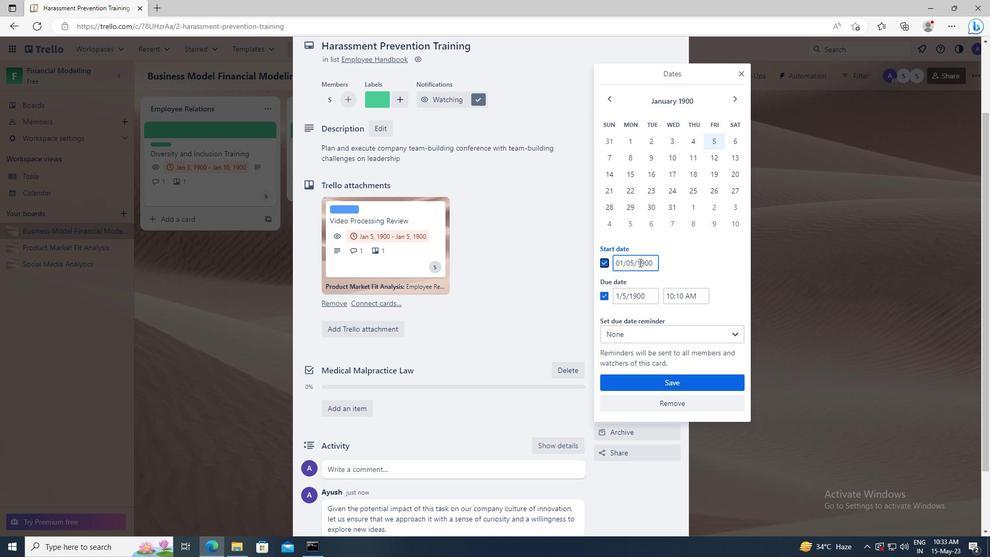 
Action: Mouse pressed left at (652, 262)
Screenshot: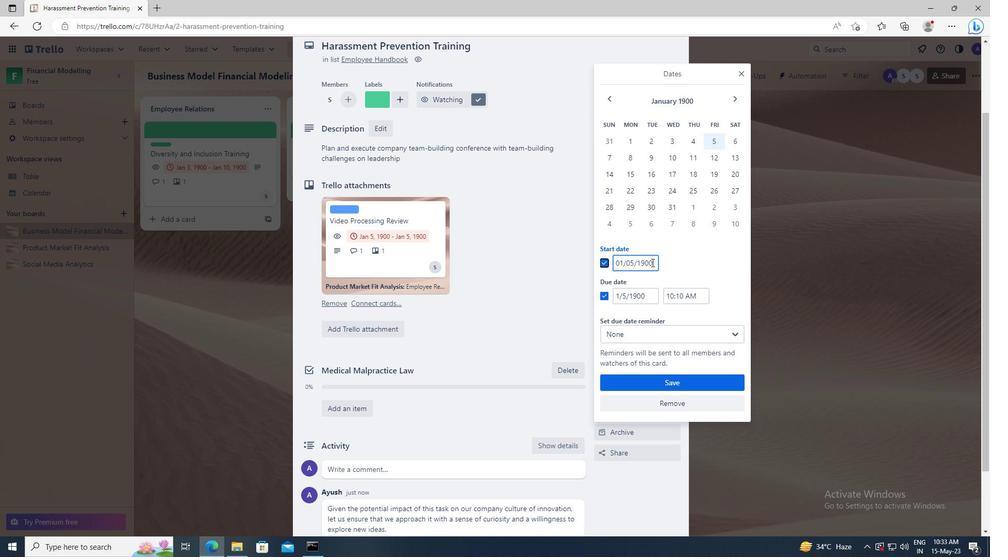 
Action: Key pressed <Key.left><Key.left><Key.left><Key.left><Key.left><Key.backspace>6
Screenshot: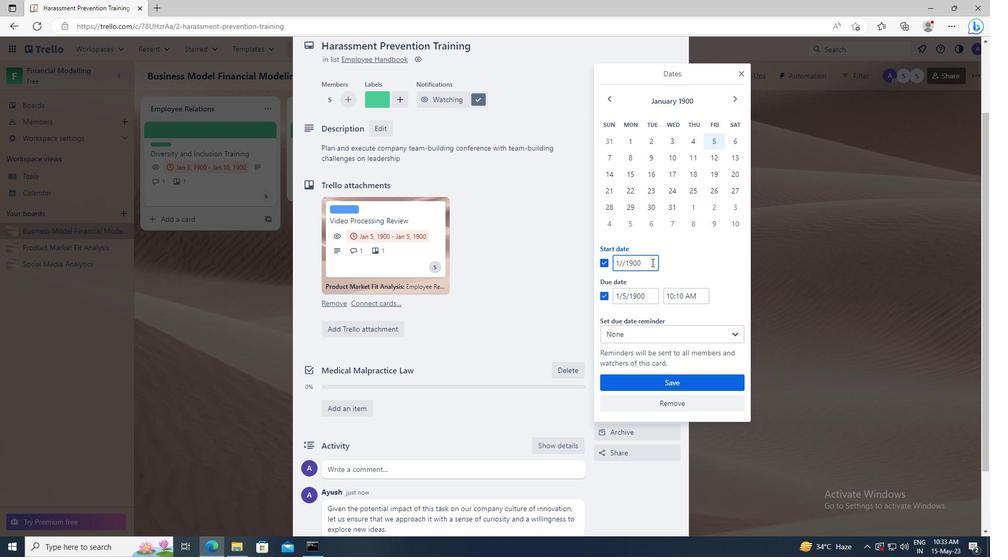 
Action: Mouse moved to (652, 295)
Screenshot: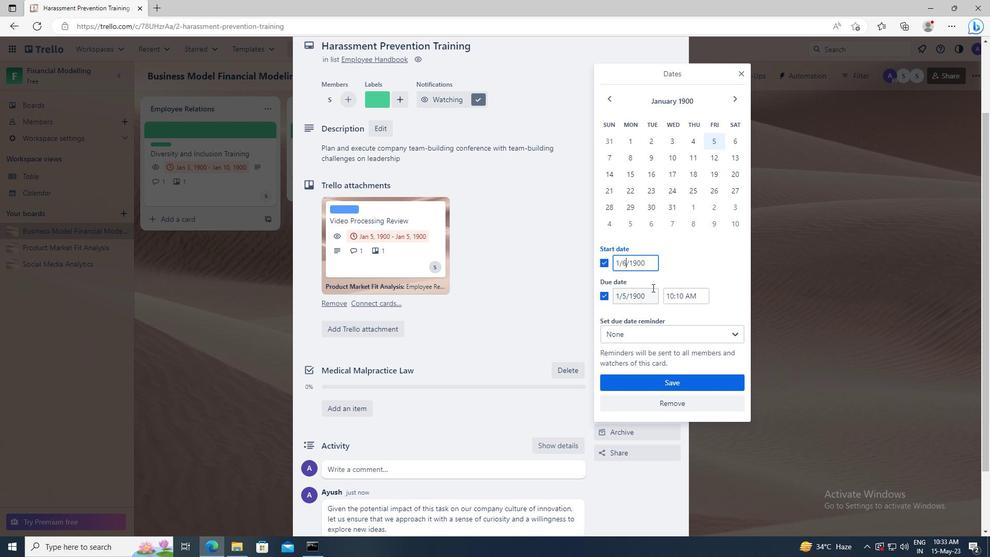 
Action: Mouse pressed left at (652, 295)
Screenshot: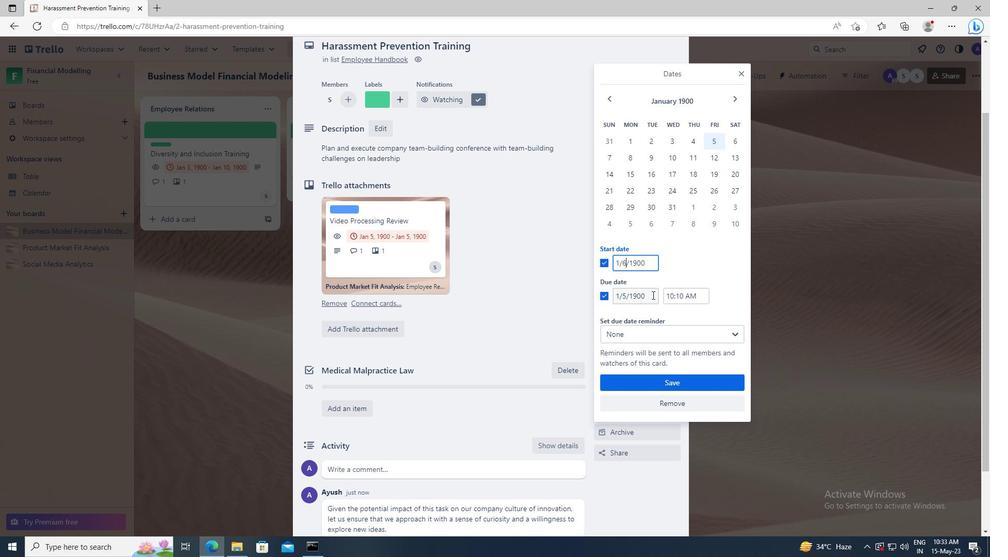 
Action: Key pressed <Key.left><Key.left><Key.left><Key.left><Key.left><Key.backspace><Key.backspace>13
Screenshot: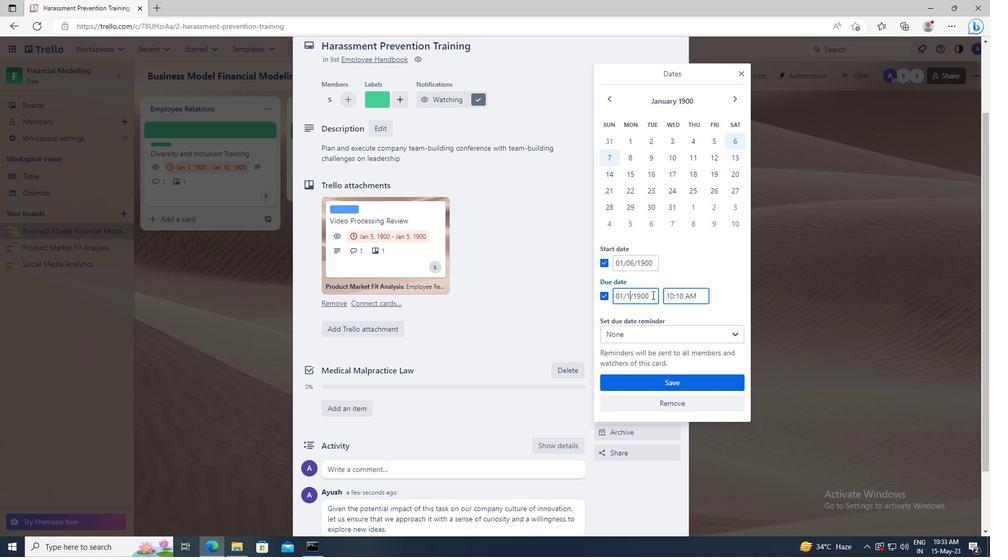 
Action: Mouse moved to (656, 379)
Screenshot: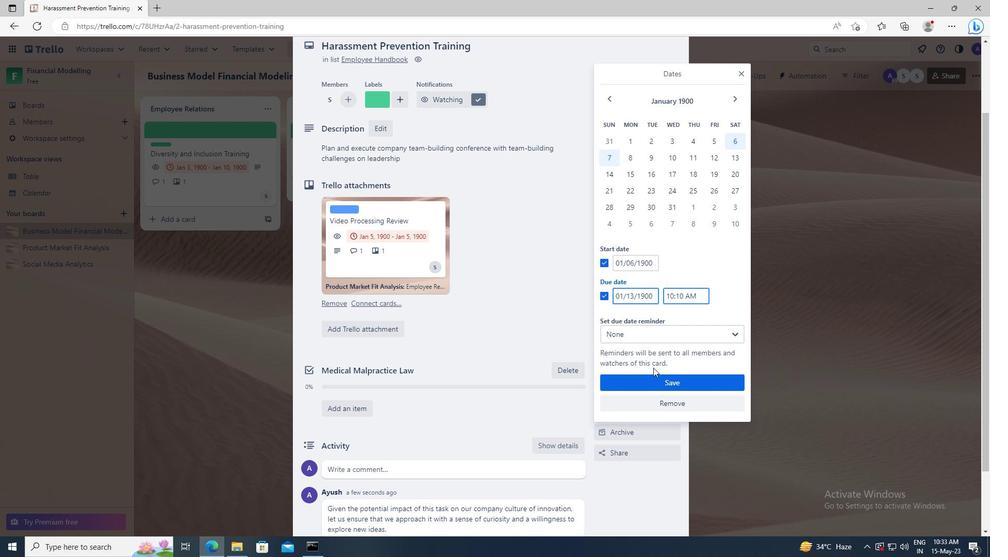 
Action: Mouse pressed left at (656, 379)
Screenshot: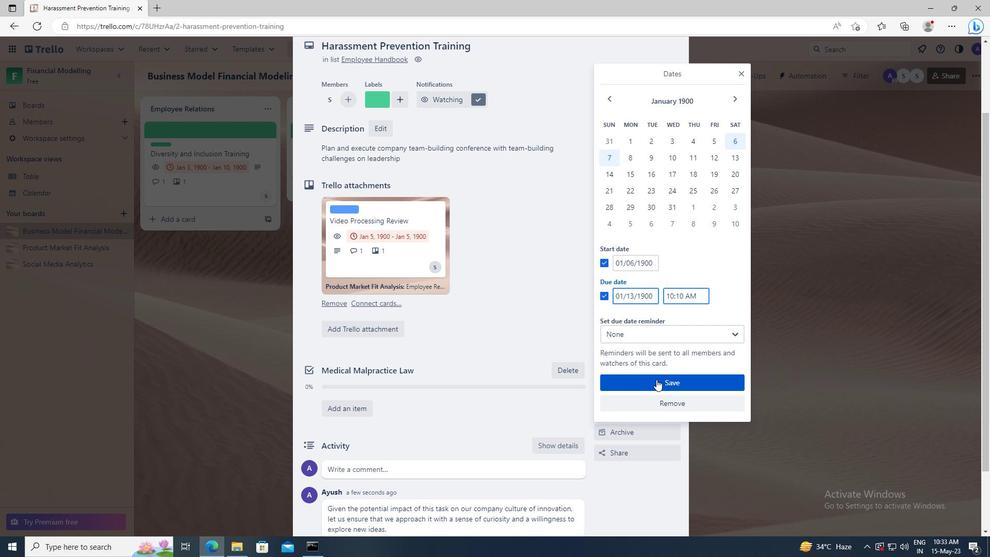 
